 Task: Create lightening app for healthcare management system.
Action: Mouse moved to (725, 59)
Screenshot: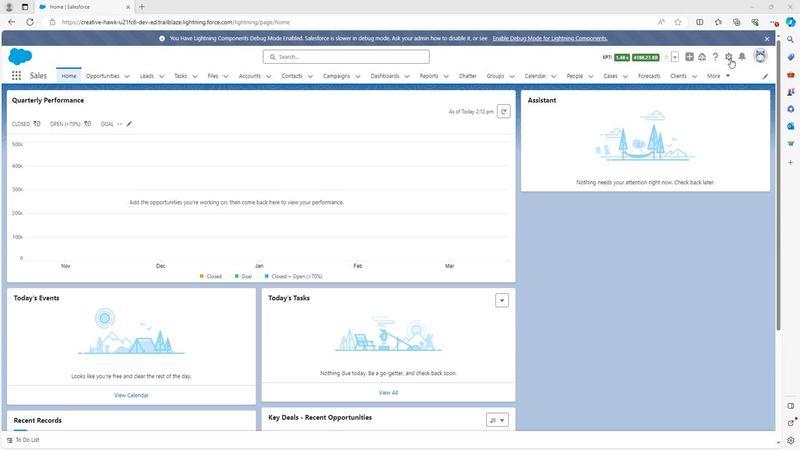 
Action: Mouse pressed left at (725, 59)
Screenshot: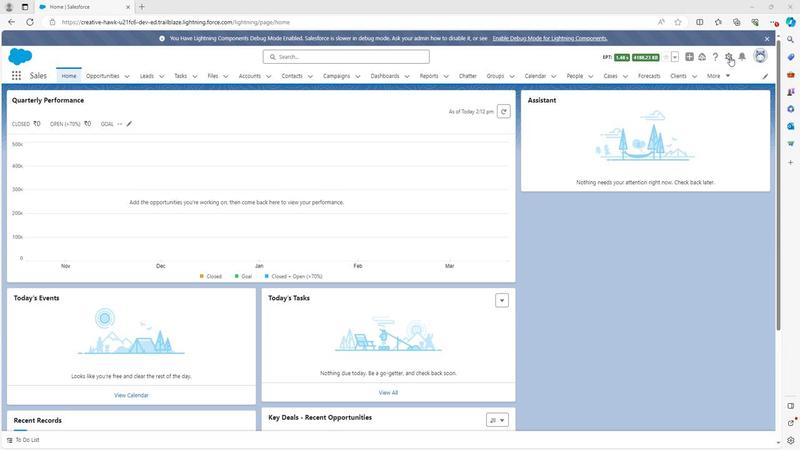 
Action: Mouse moved to (704, 81)
Screenshot: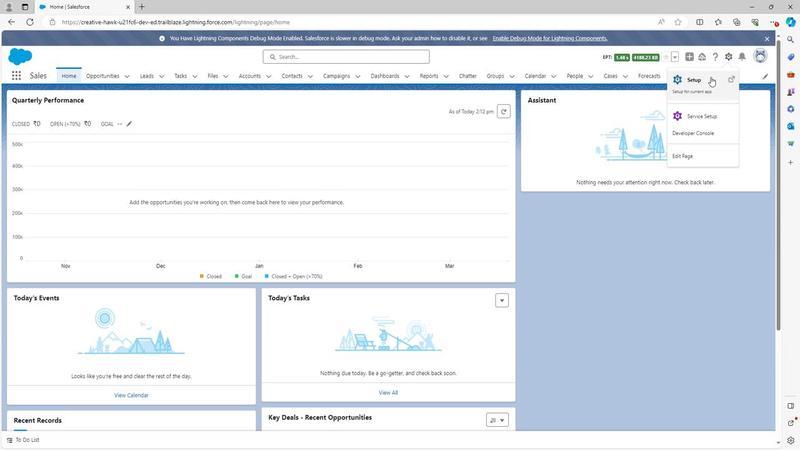 
Action: Mouse pressed left at (704, 81)
Screenshot: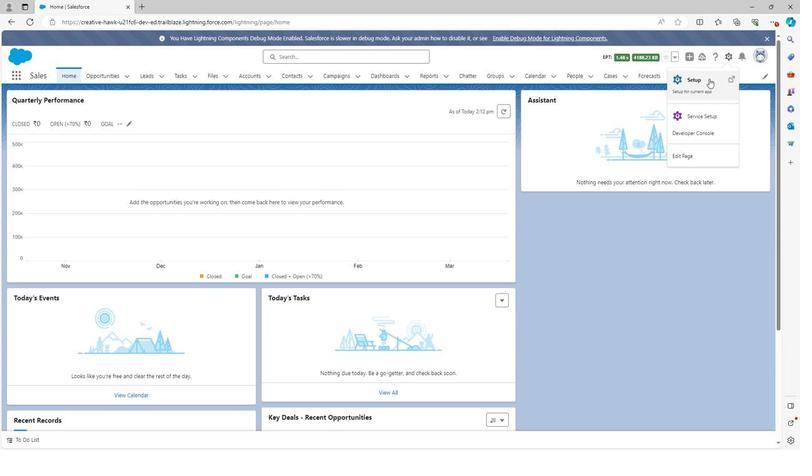 
Action: Mouse moved to (58, 105)
Screenshot: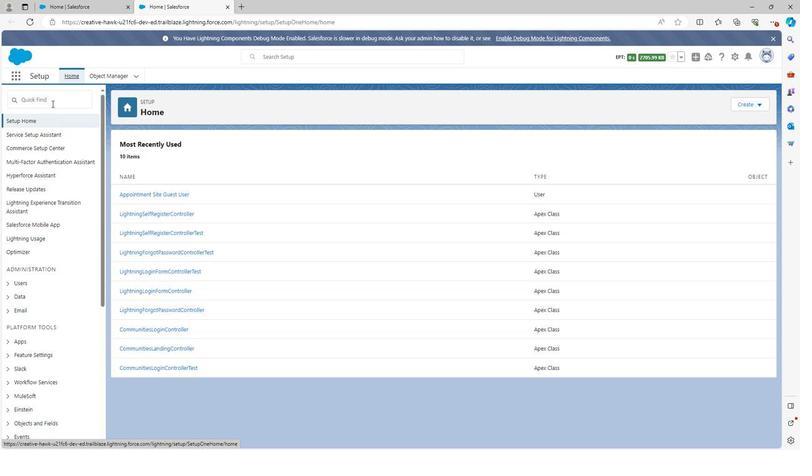 
Action: Mouse pressed left at (58, 105)
Screenshot: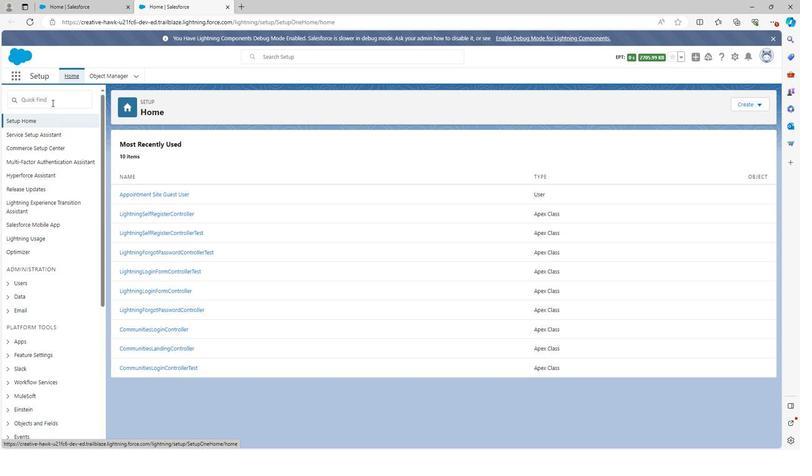 
Action: Key pressed app
Screenshot: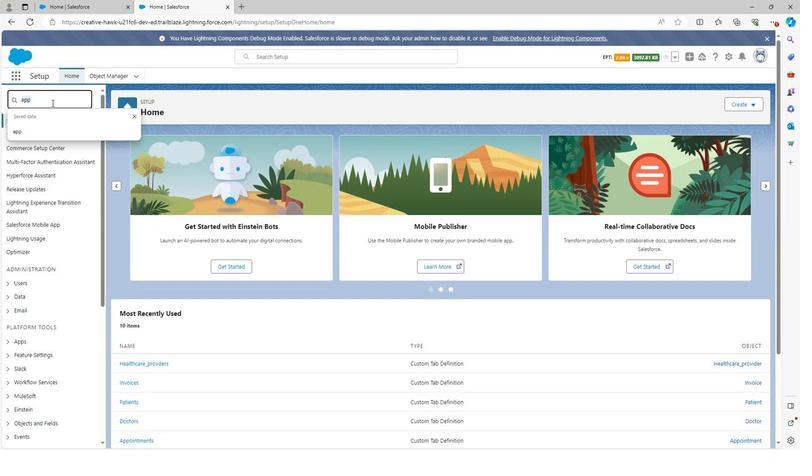 
Action: Mouse moved to (47, 181)
Screenshot: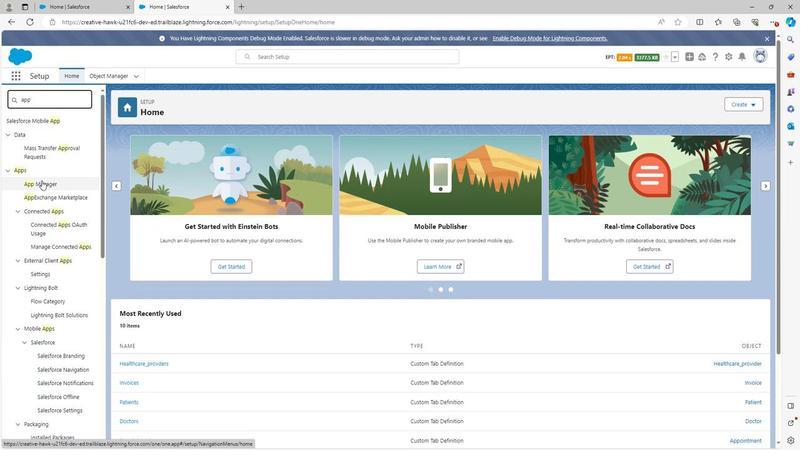 
Action: Mouse pressed left at (47, 181)
Screenshot: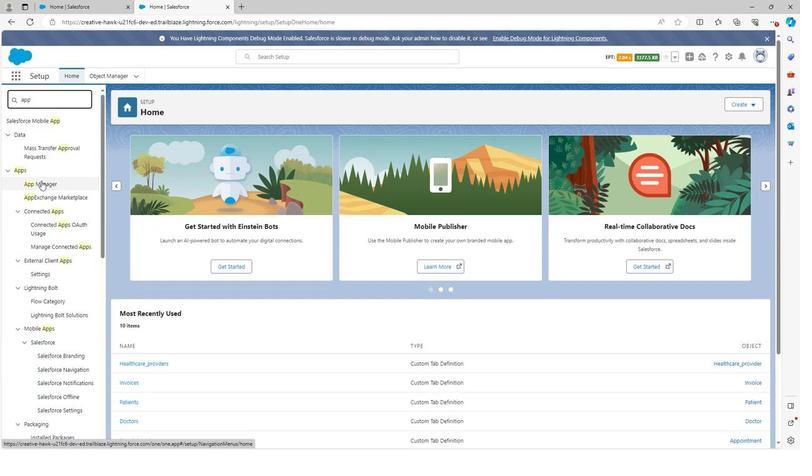 
Action: Mouse moved to (648, 103)
Screenshot: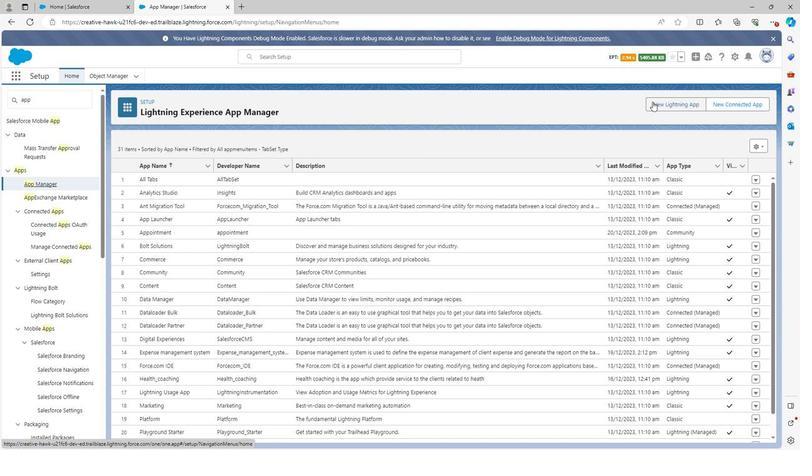 
Action: Mouse pressed left at (648, 103)
Screenshot: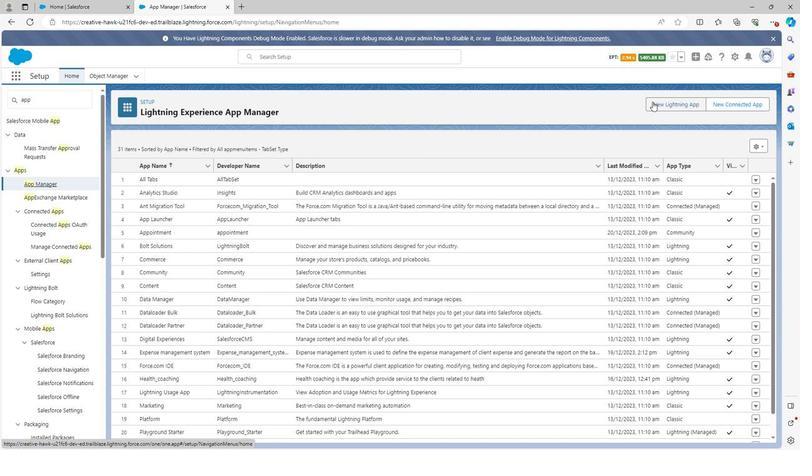 
Action: Mouse moved to (303, 190)
Screenshot: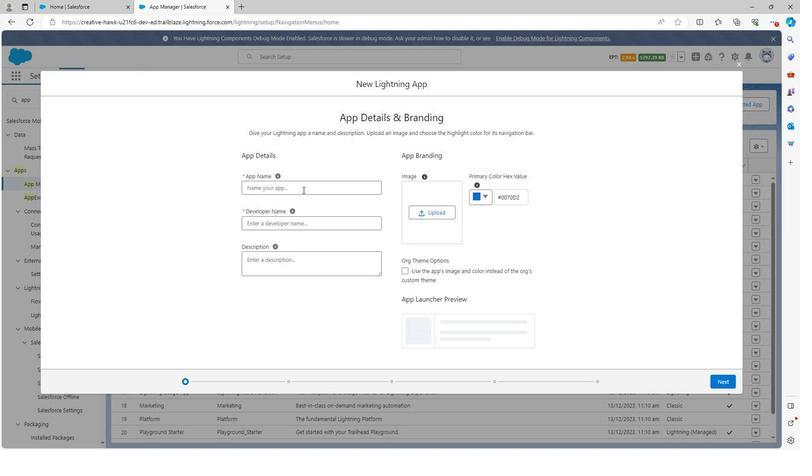
Action: Mouse pressed left at (303, 190)
Screenshot: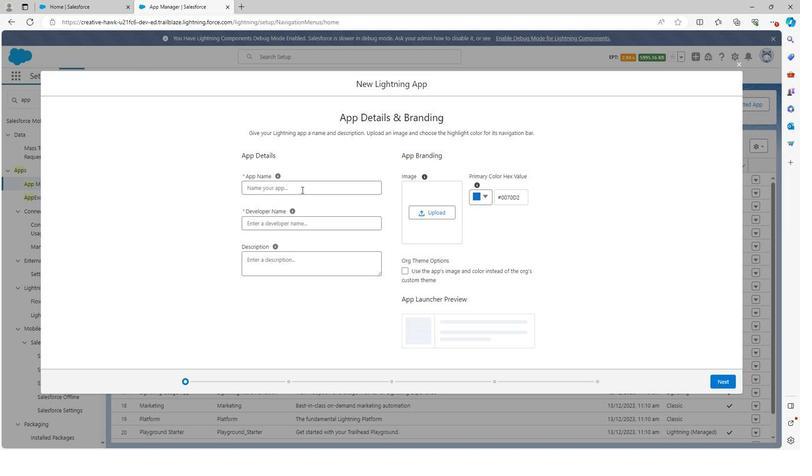 
Action: Key pressed <Key.shift>Appointment
Screenshot: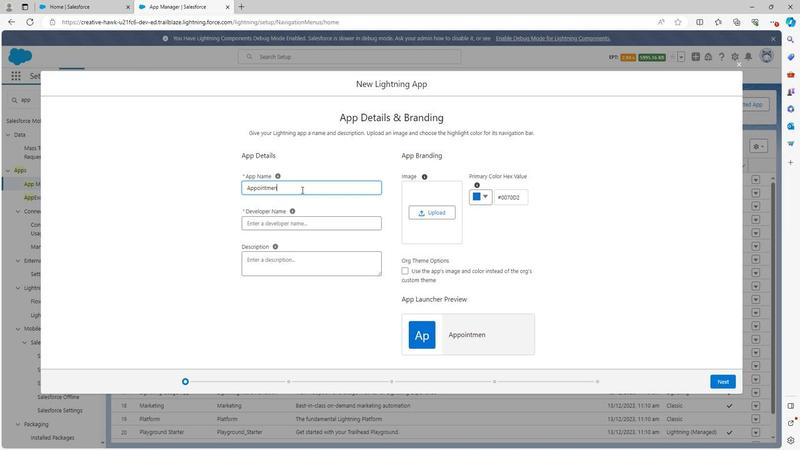 
Action: Mouse moved to (303, 203)
Screenshot: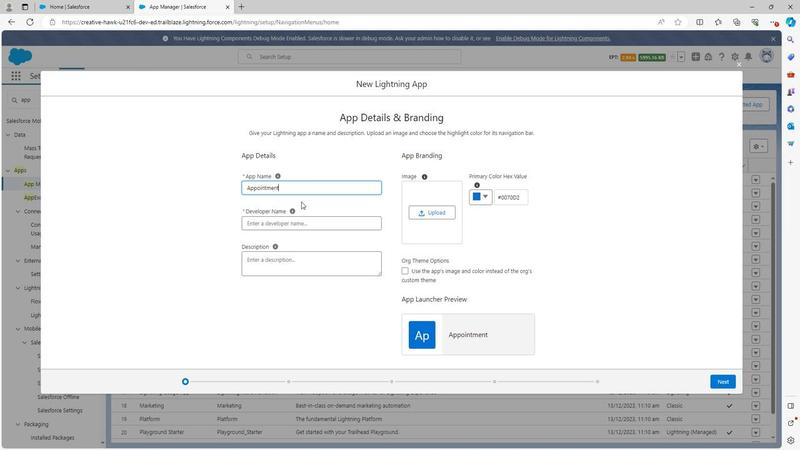 
Action: Mouse pressed left at (303, 203)
Screenshot: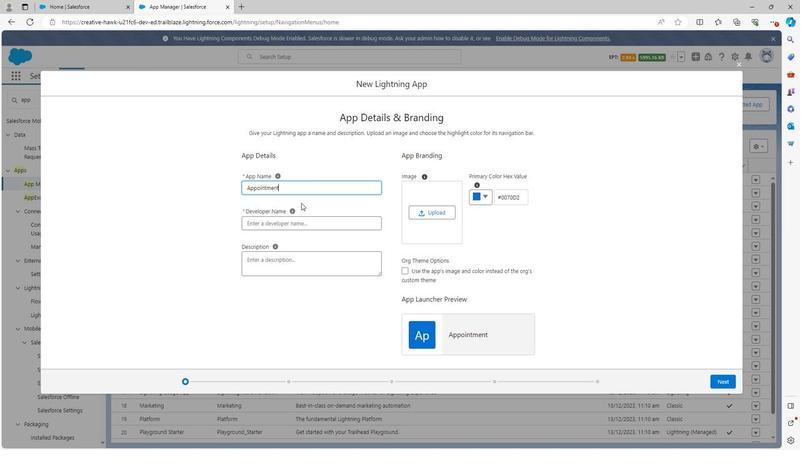 
Action: Mouse moved to (279, 258)
Screenshot: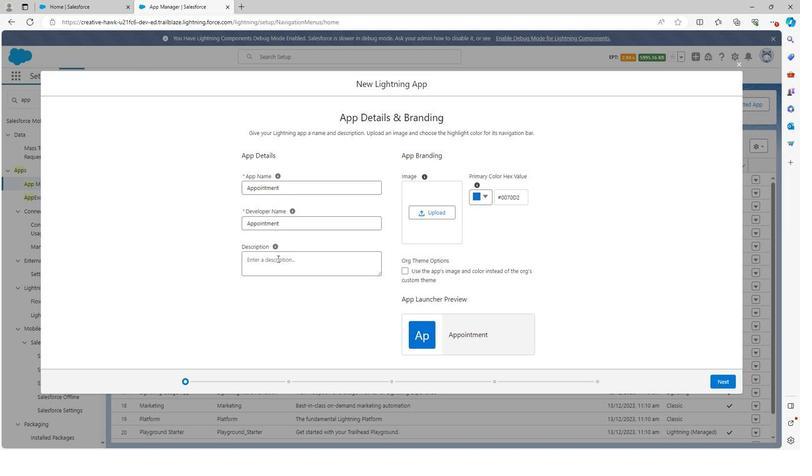 
Action: Mouse pressed left at (279, 258)
Screenshot: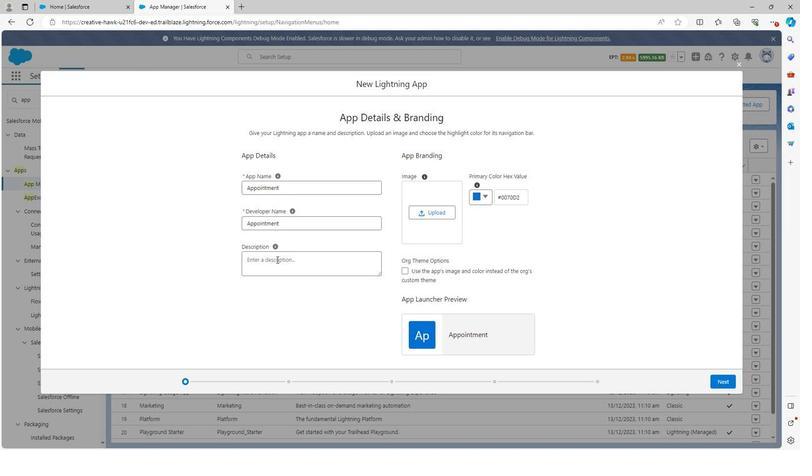 
Action: Key pressed <Key.shift>Appointment<Key.space>tab<Key.space>is<Key.space><Key.backspace><Key.backspace><Key.backspace><Key.backspace><Key.backspace><Key.backspace><Key.backspace>app<Key.space>is<Key.space>the<Key.space>app<Key.space>in<Key.space>which<Key.space>patient<Key.space>can<Key.space>sle<Key.backspace><Key.backspace>elect<Key.space>the<Key.space>doctor<Key.space>and<Key.space>book<Key.space><Key.space>the<Key.space>appointment.
Screenshot: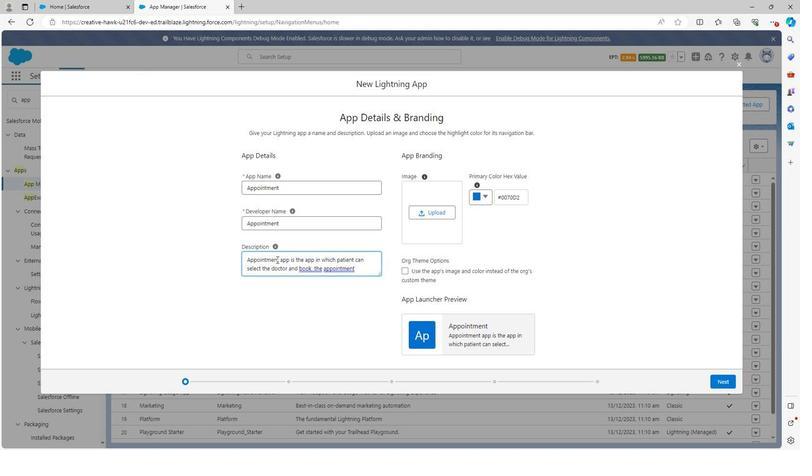 
Action: Mouse moved to (405, 268)
Screenshot: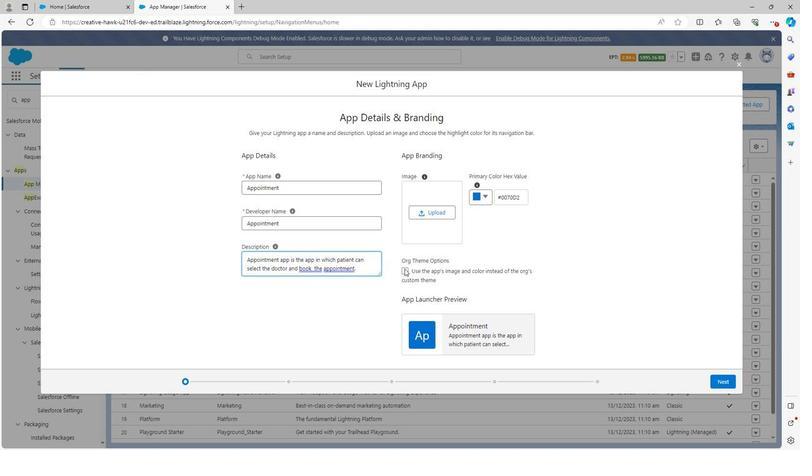 
Action: Mouse pressed left at (405, 268)
Screenshot: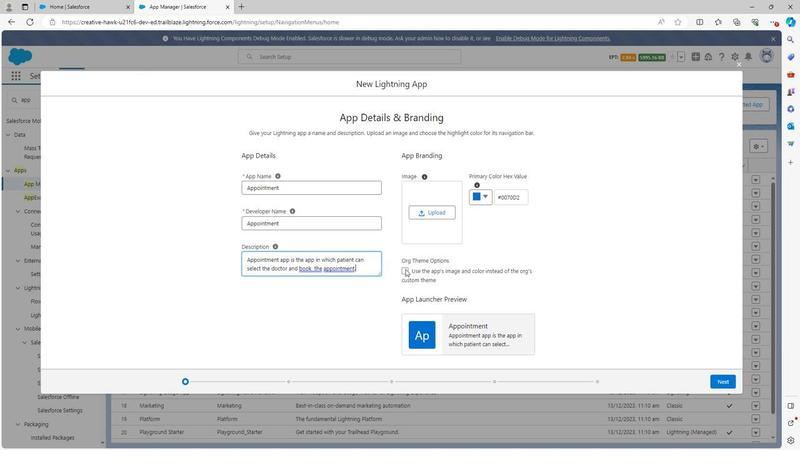 
Action: Mouse moved to (714, 377)
Screenshot: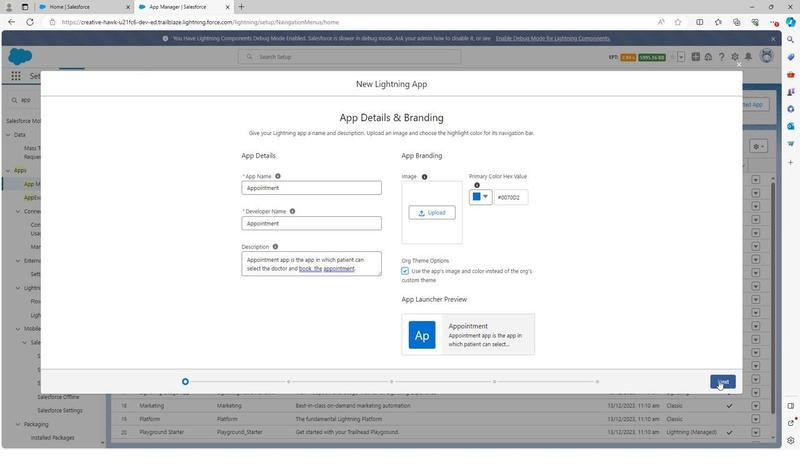 
Action: Mouse pressed left at (714, 377)
Screenshot: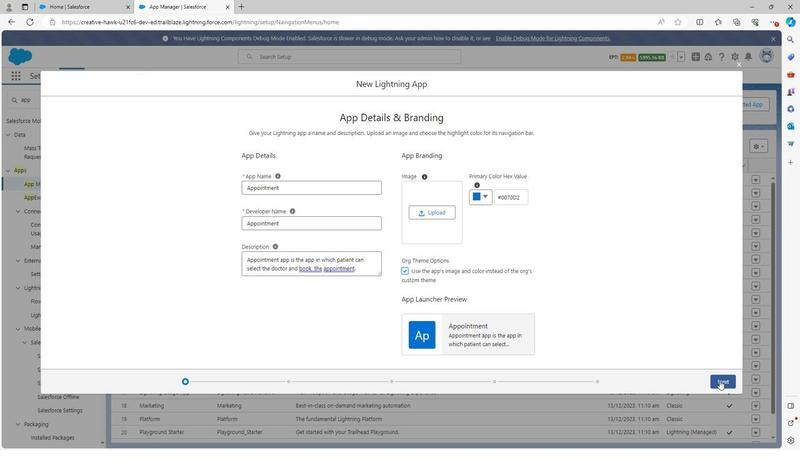 
Action: Mouse moved to (712, 374)
Screenshot: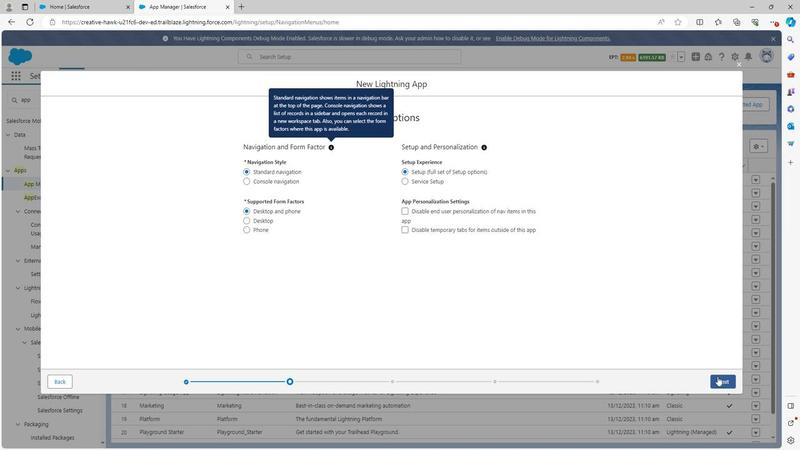 
Action: Mouse pressed left at (712, 374)
Screenshot: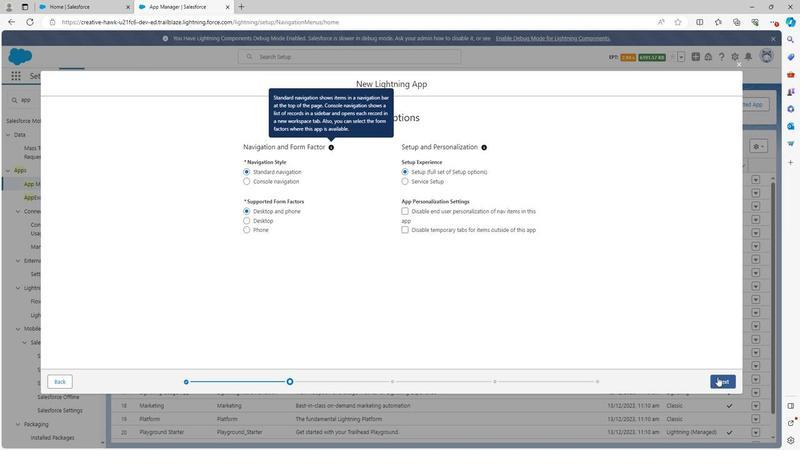 
Action: Mouse moved to (712, 376)
Screenshot: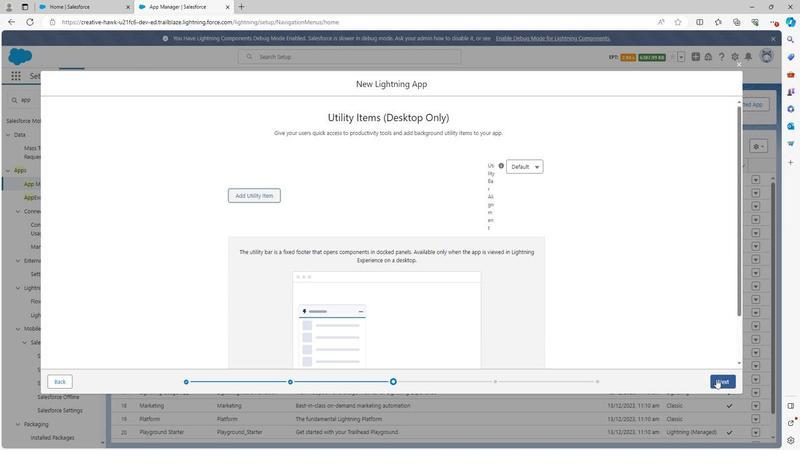 
Action: Mouse pressed left at (712, 376)
Screenshot: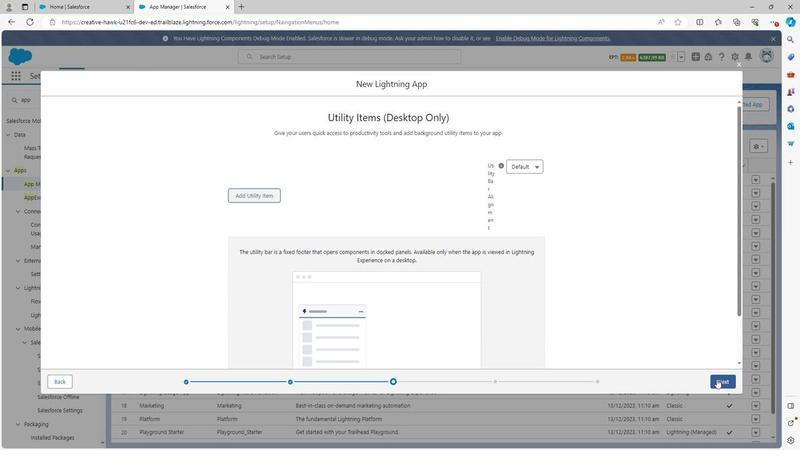 
Action: Mouse pressed left at (712, 376)
Screenshot: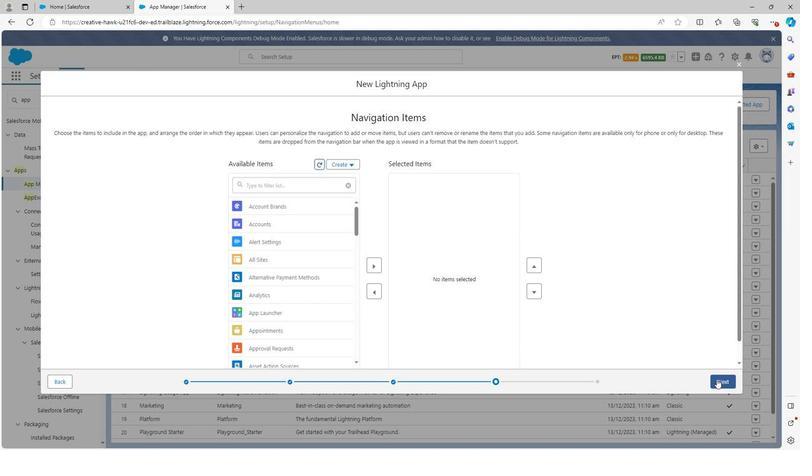 
Action: Mouse moved to (311, 254)
Screenshot: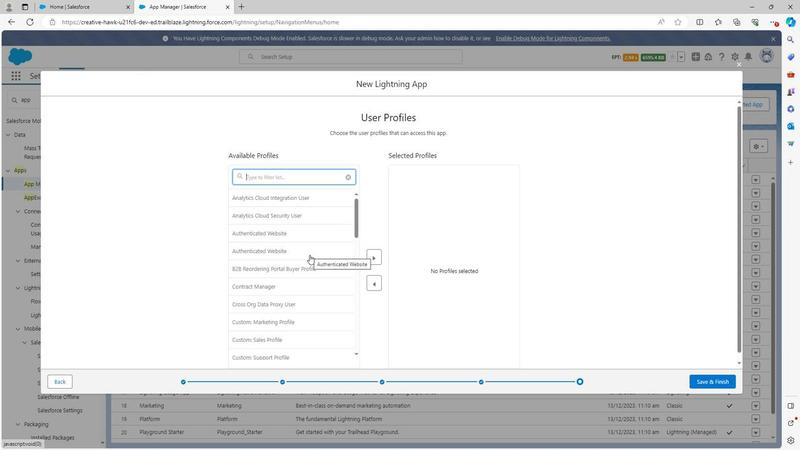 
Action: Mouse scrolled (311, 253) with delta (0, 0)
Screenshot: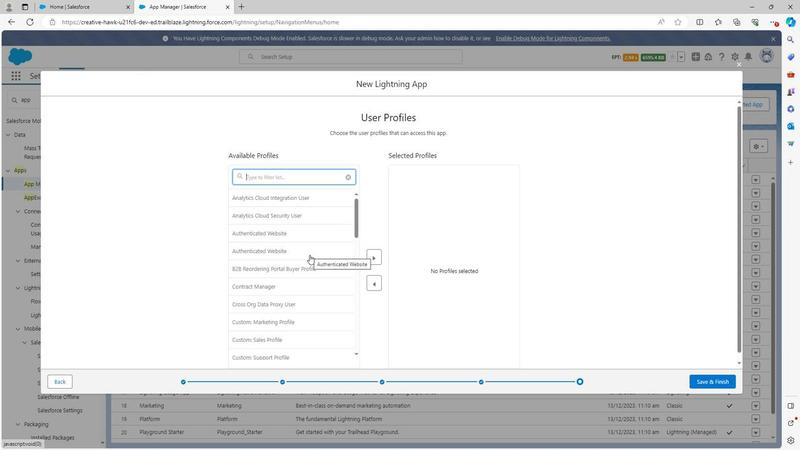 
Action: Mouse moved to (311, 257)
Screenshot: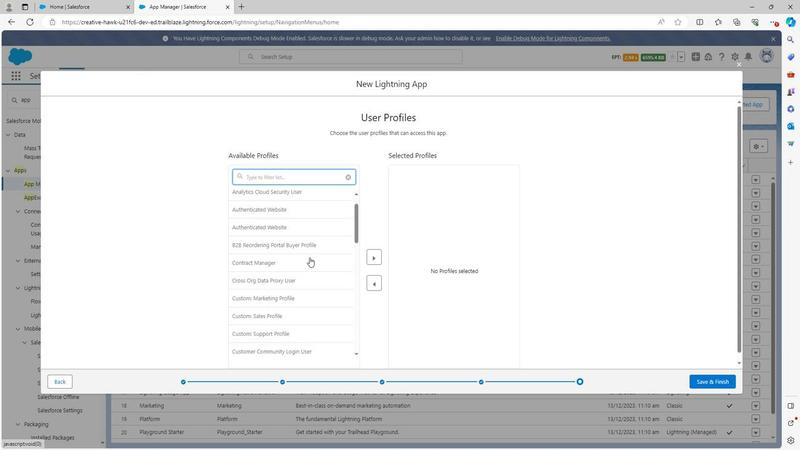 
Action: Mouse scrolled (311, 256) with delta (0, 0)
Screenshot: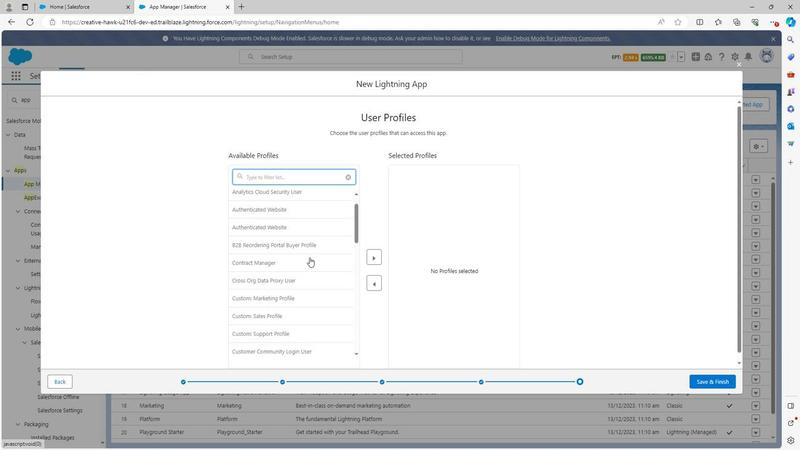 
Action: Mouse scrolled (311, 256) with delta (0, 0)
Screenshot: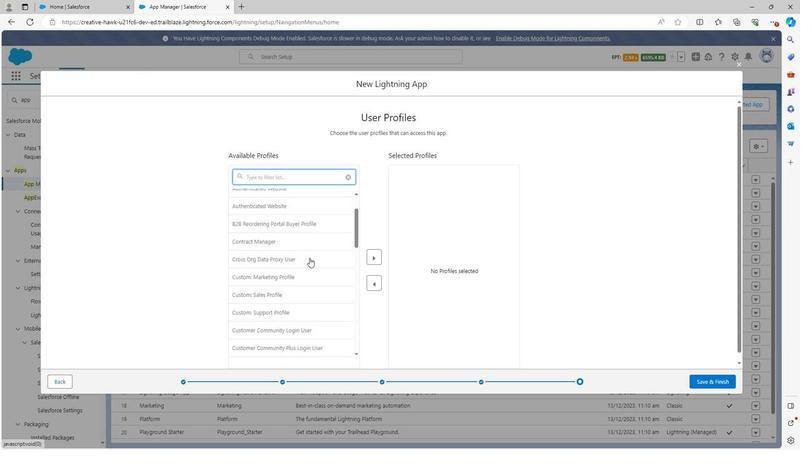
Action: Mouse moved to (311, 257)
Screenshot: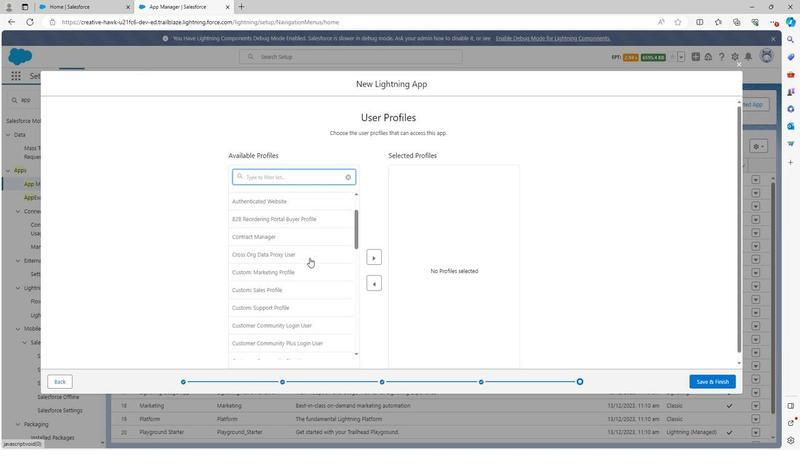 
Action: Mouse scrolled (311, 256) with delta (0, 0)
Screenshot: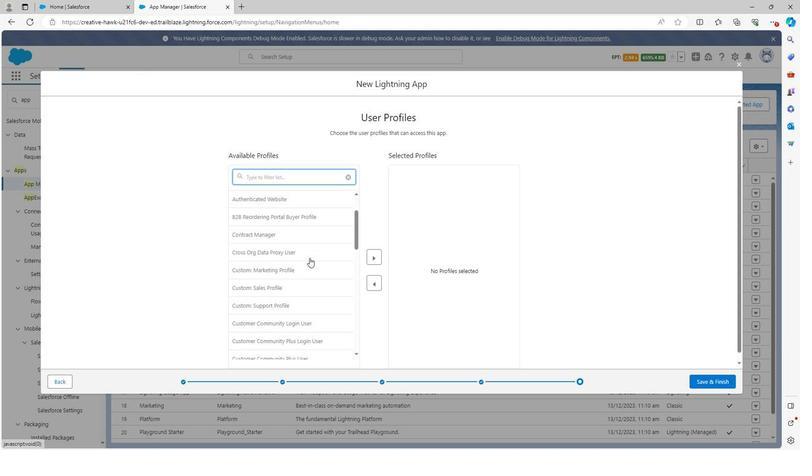 
Action: Mouse scrolled (311, 256) with delta (0, 0)
Screenshot: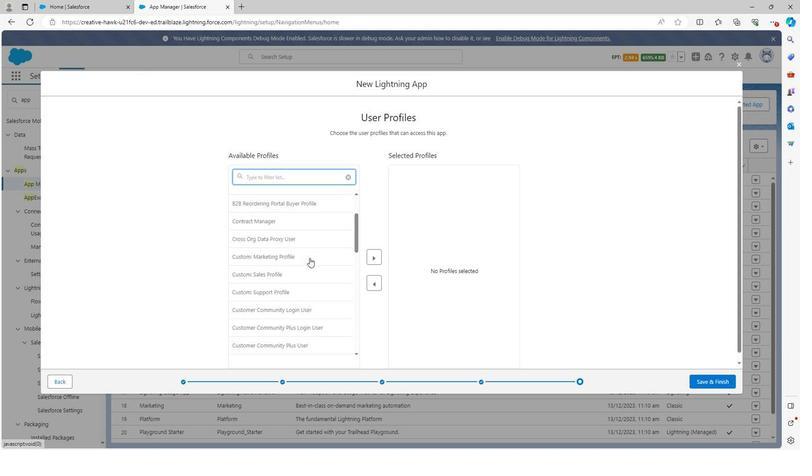 
Action: Mouse scrolled (311, 256) with delta (0, 0)
Screenshot: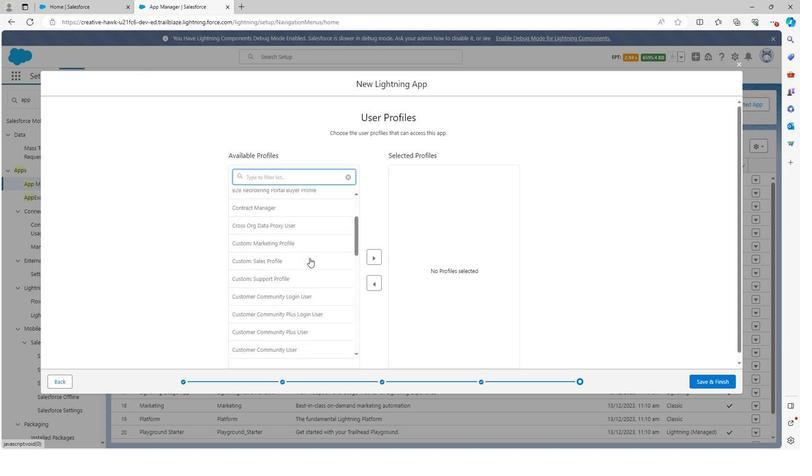 
Action: Mouse moved to (311, 257)
Screenshot: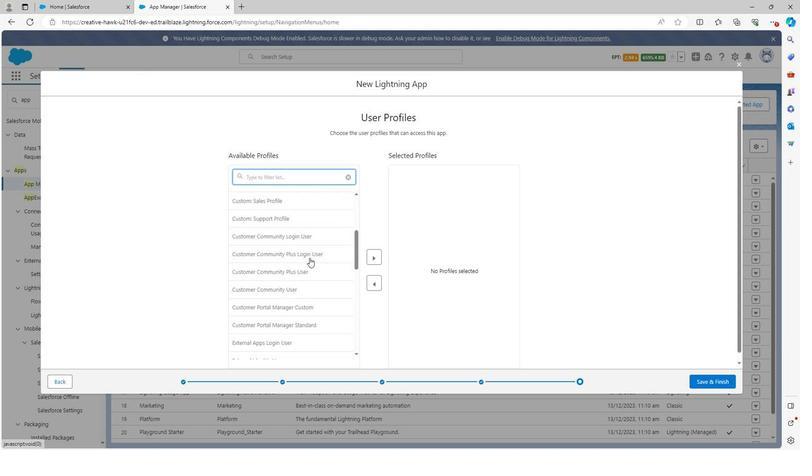 
Action: Mouse scrolled (311, 258) with delta (0, 0)
Screenshot: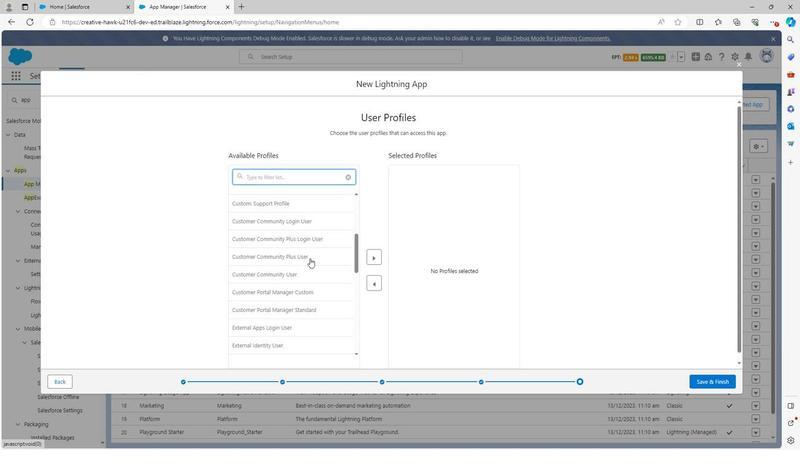 
Action: Mouse moved to (268, 275)
Screenshot: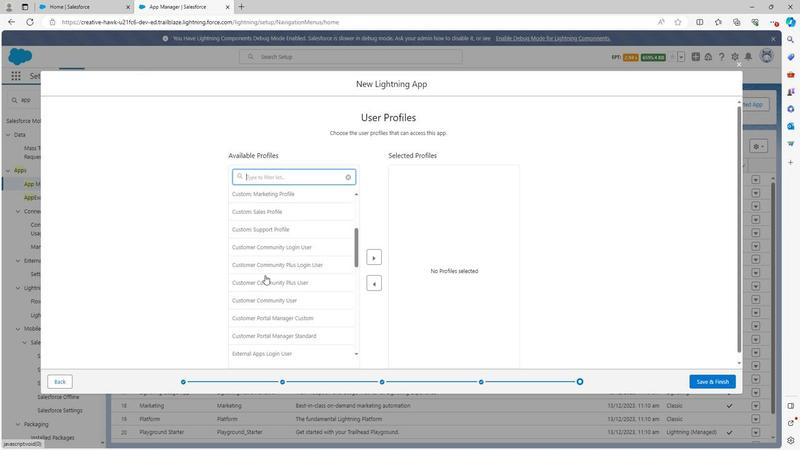 
Action: Mouse scrolled (268, 275) with delta (0, 0)
Screenshot: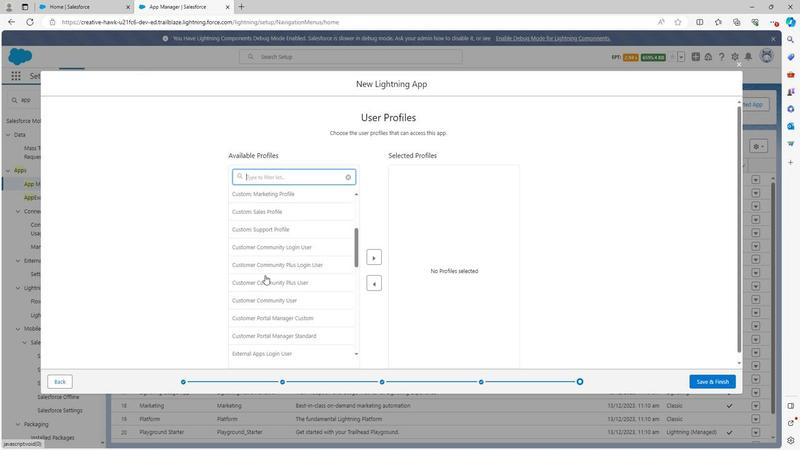 
Action: Mouse moved to (268, 276)
Screenshot: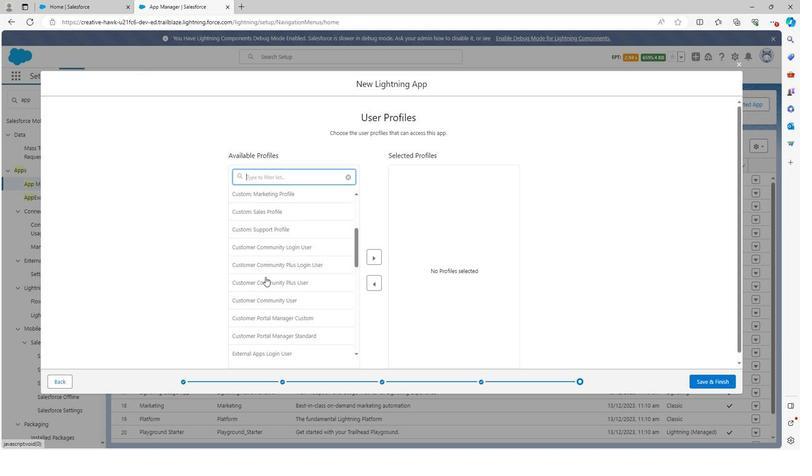 
Action: Mouse scrolled (268, 276) with delta (0, 0)
Screenshot: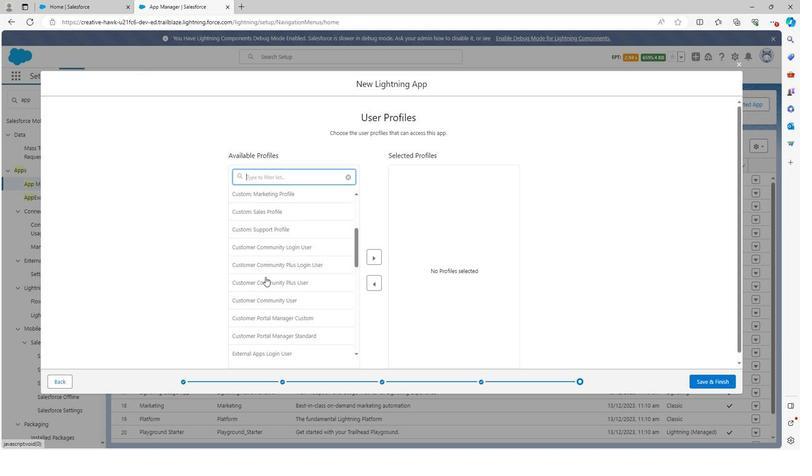 
Action: Mouse scrolled (268, 276) with delta (0, 0)
Screenshot: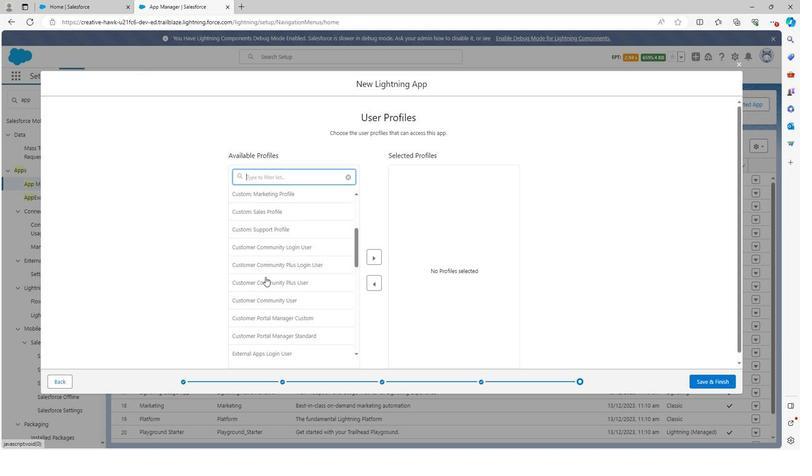 
Action: Mouse scrolled (268, 276) with delta (0, 0)
Screenshot: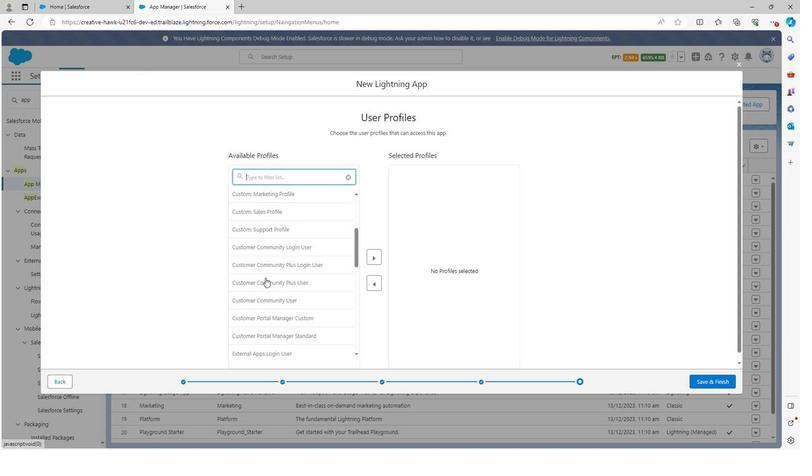 
Action: Mouse scrolled (268, 276) with delta (0, 0)
Screenshot: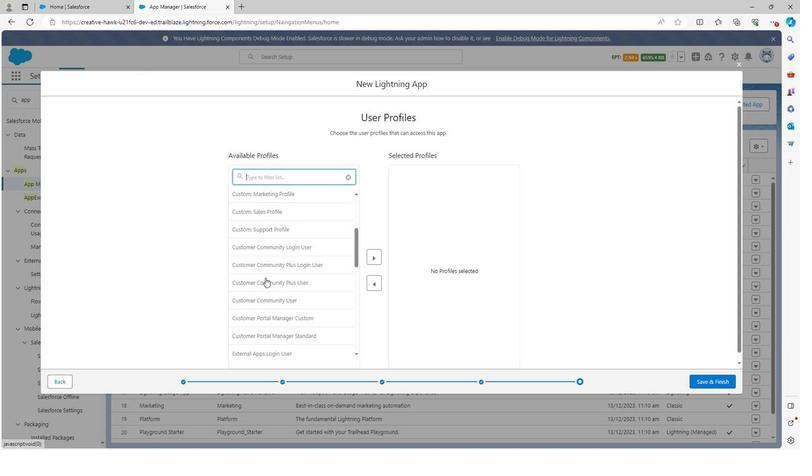 
Action: Mouse scrolled (268, 276) with delta (0, 0)
Screenshot: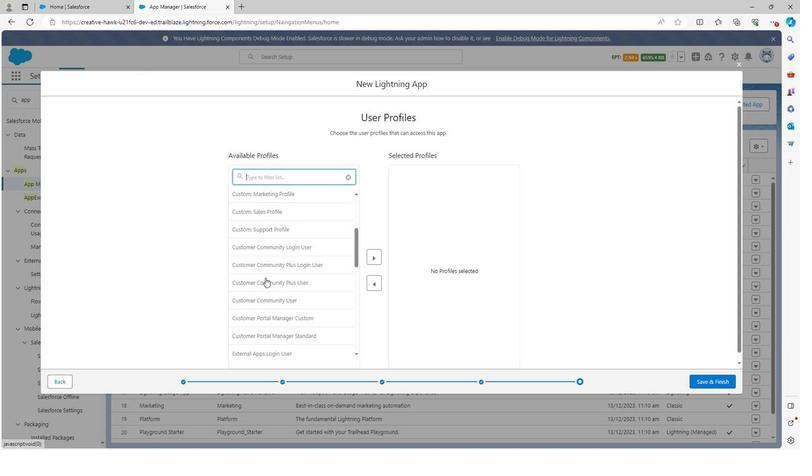 
Action: Mouse scrolled (268, 276) with delta (0, 0)
Screenshot: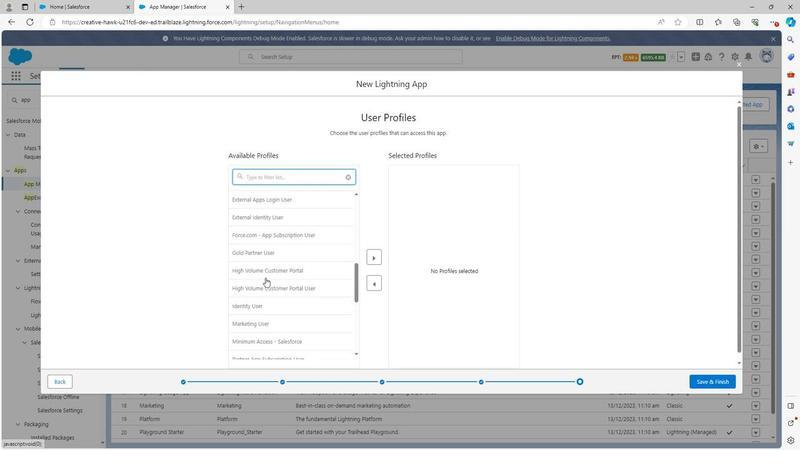 
Action: Mouse moved to (268, 276)
Screenshot: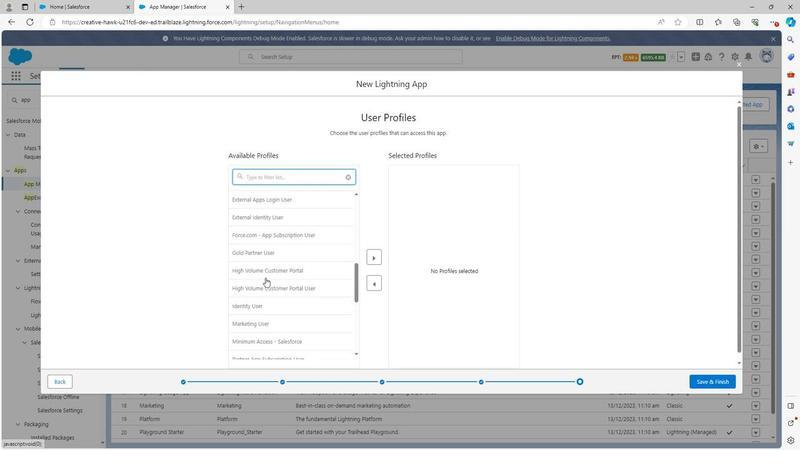 
Action: Mouse scrolled (268, 276) with delta (0, 0)
Screenshot: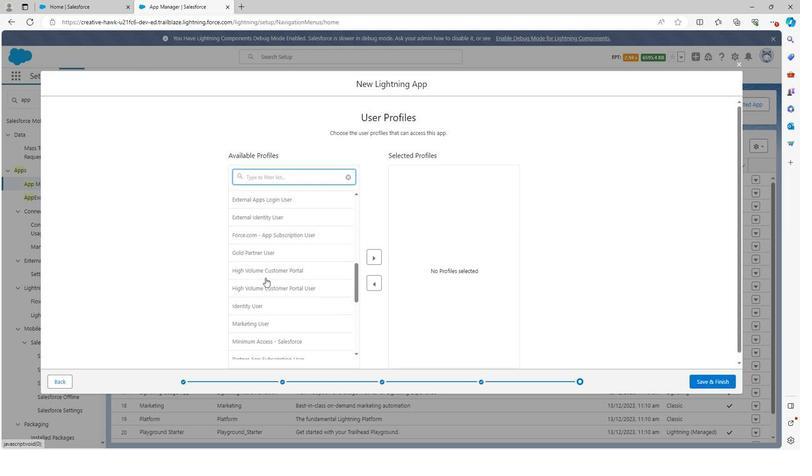 
Action: Mouse moved to (268, 277)
Screenshot: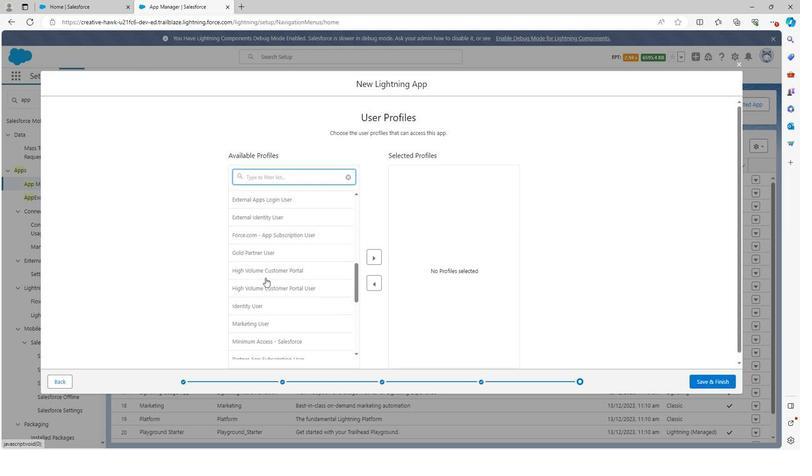 
Action: Mouse scrolled (268, 276) with delta (0, 0)
Screenshot: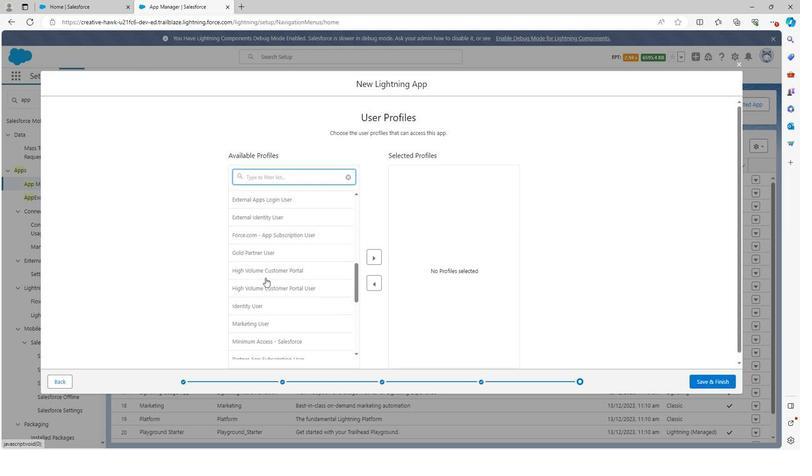 
Action: Mouse scrolled (268, 276) with delta (0, 0)
Screenshot: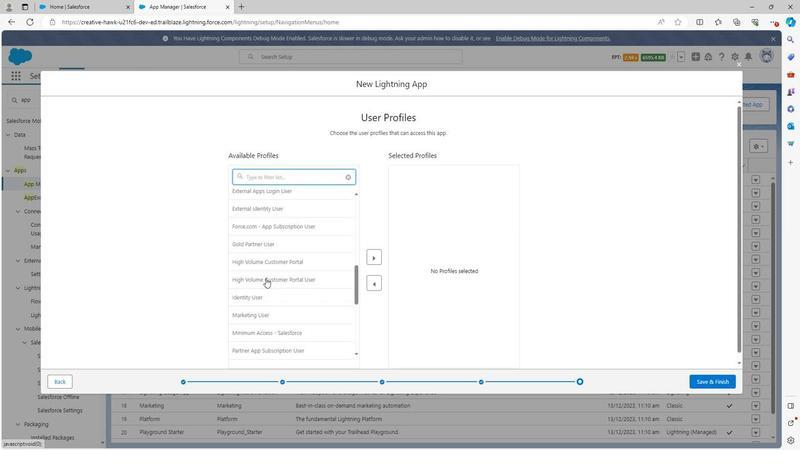 
Action: Mouse scrolled (268, 276) with delta (0, 0)
Screenshot: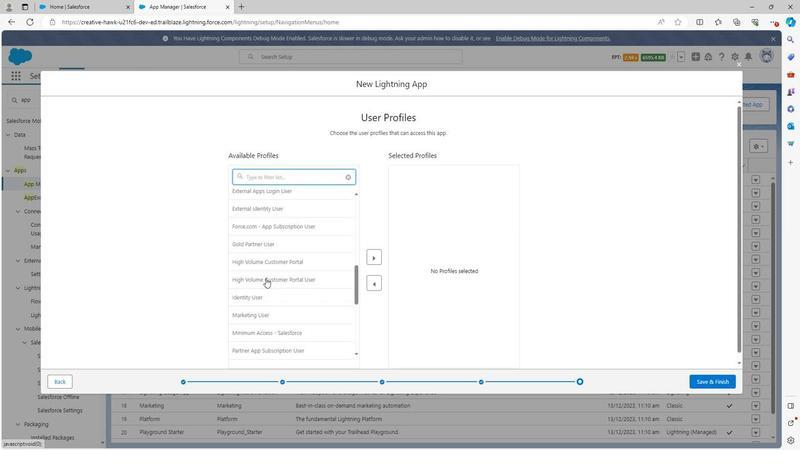 
Action: Mouse scrolled (268, 276) with delta (0, 0)
Screenshot: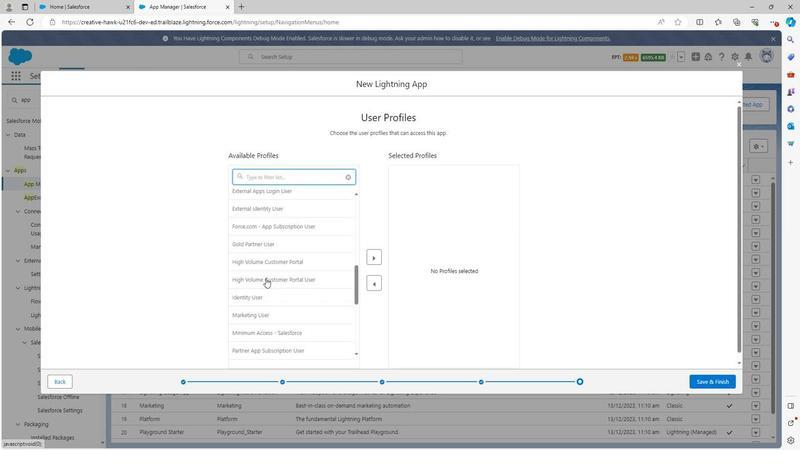 
Action: Mouse scrolled (268, 276) with delta (0, 0)
Screenshot: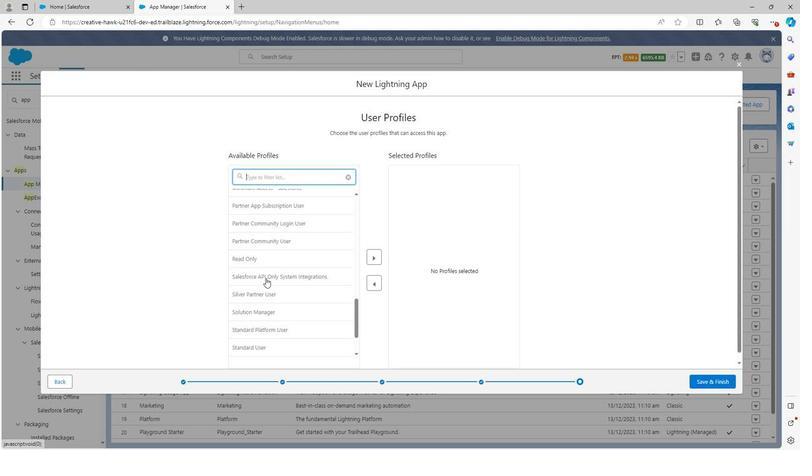 
Action: Mouse scrolled (268, 276) with delta (0, 0)
Screenshot: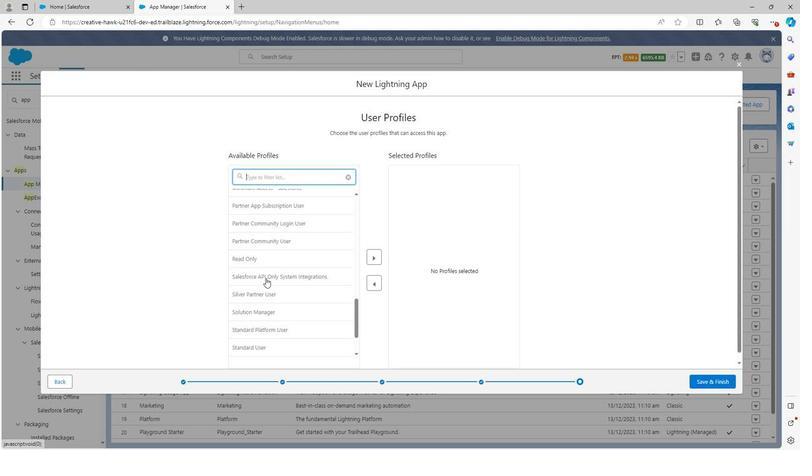 
Action: Mouse scrolled (268, 276) with delta (0, 0)
Screenshot: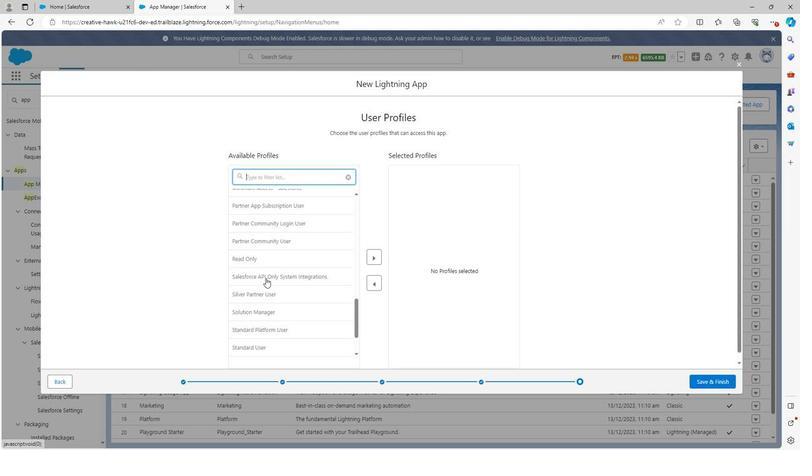 
Action: Mouse scrolled (268, 276) with delta (0, 0)
Screenshot: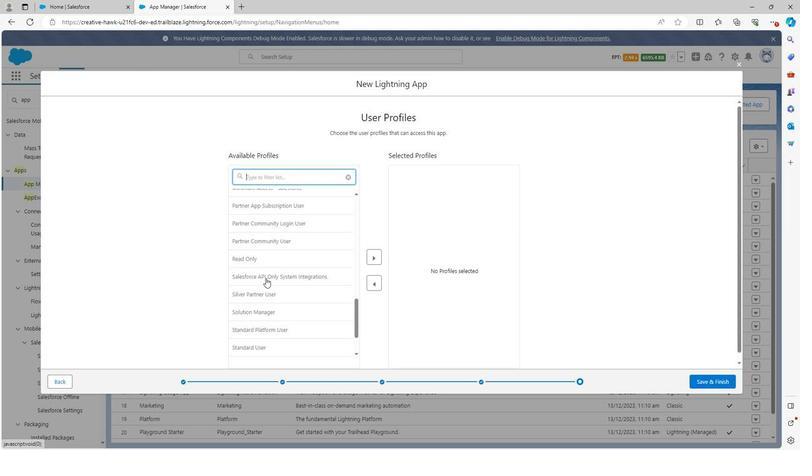 
Action: Mouse scrolled (268, 276) with delta (0, 0)
Screenshot: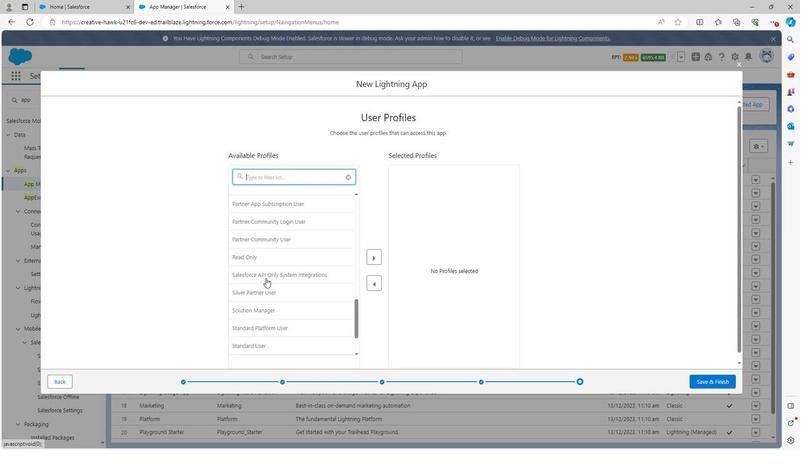 
Action: Mouse scrolled (268, 276) with delta (0, 0)
Screenshot: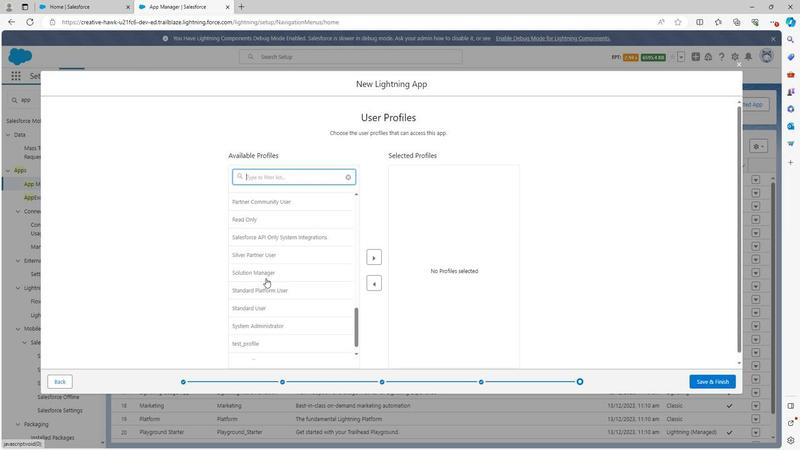 
Action: Mouse moved to (261, 333)
Screenshot: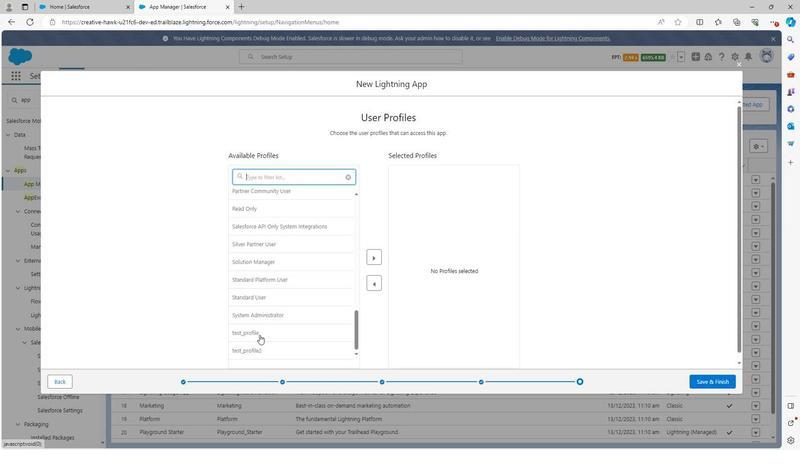 
Action: Mouse pressed left at (261, 333)
Screenshot: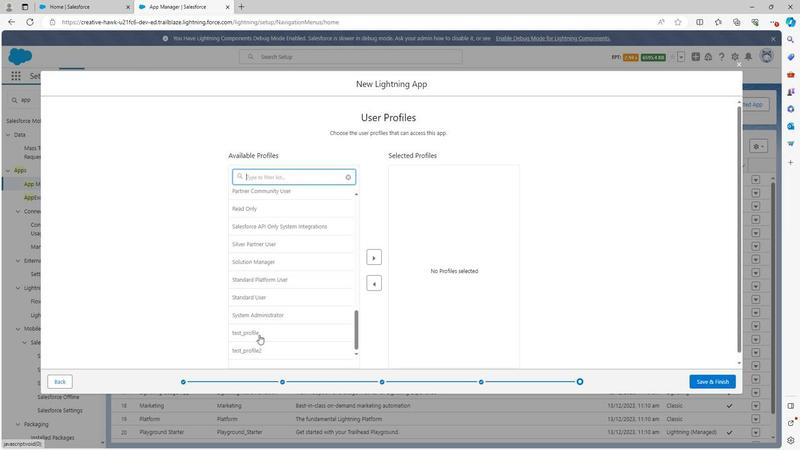 
Action: Mouse moved to (377, 256)
Screenshot: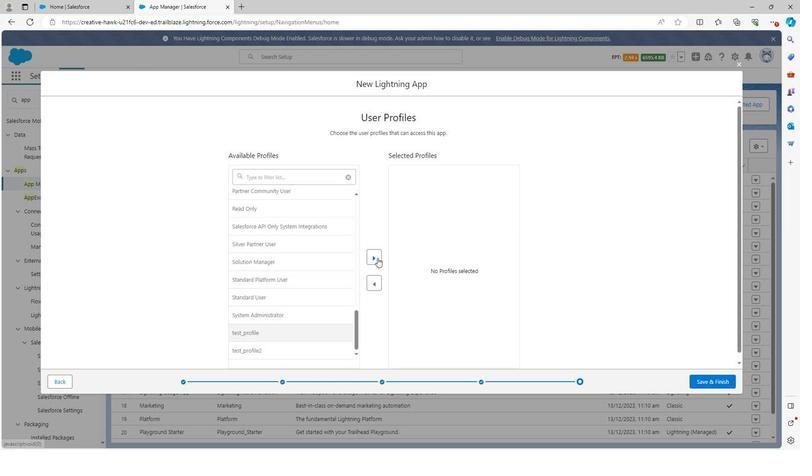 
Action: Mouse pressed left at (377, 256)
Screenshot: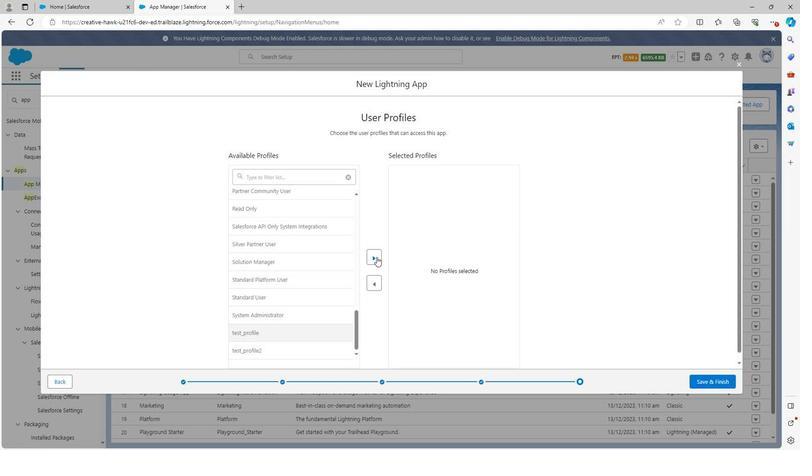
Action: Mouse moved to (271, 330)
Screenshot: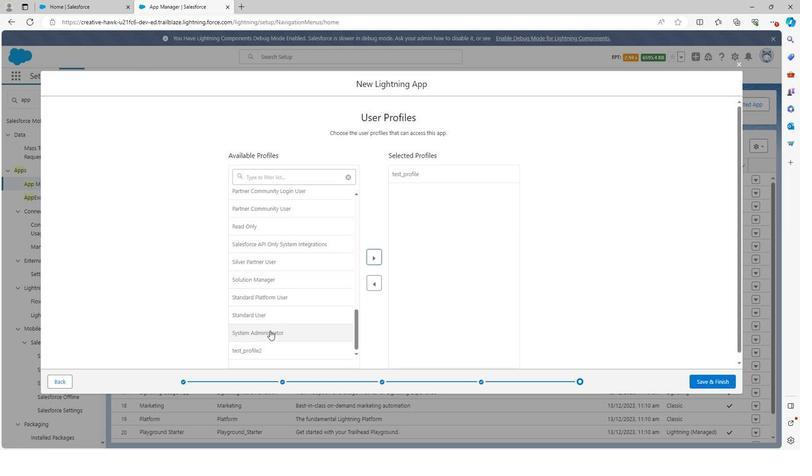 
Action: Mouse pressed left at (271, 330)
Screenshot: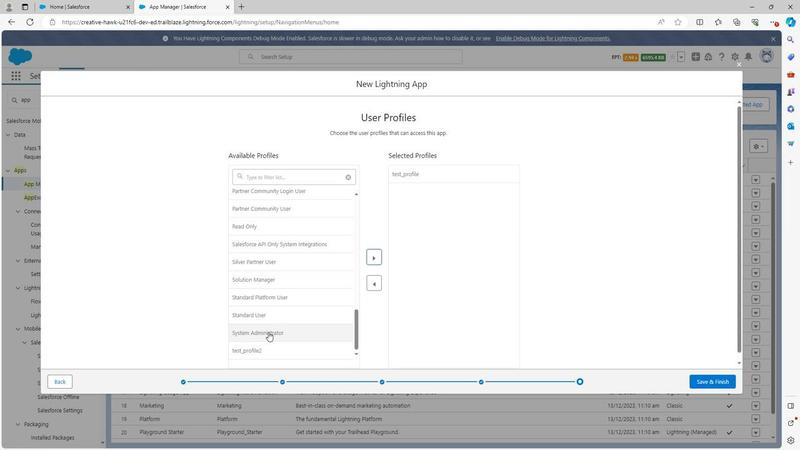 
Action: Mouse moved to (379, 250)
Screenshot: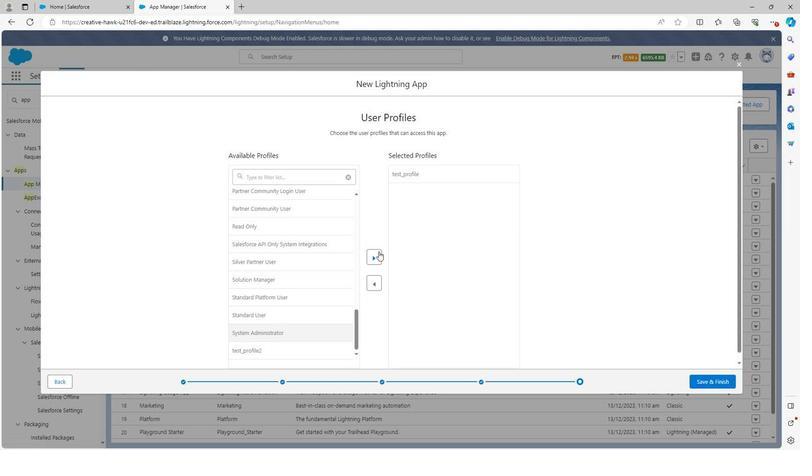 
Action: Mouse pressed left at (379, 250)
Screenshot: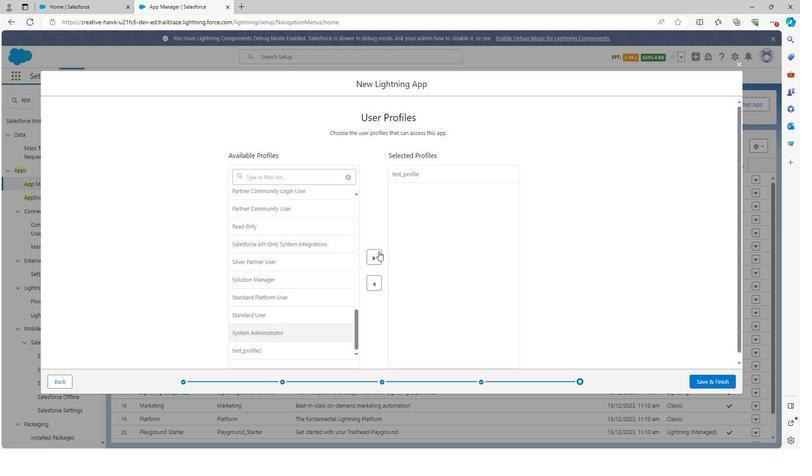 
Action: Mouse moved to (258, 349)
Screenshot: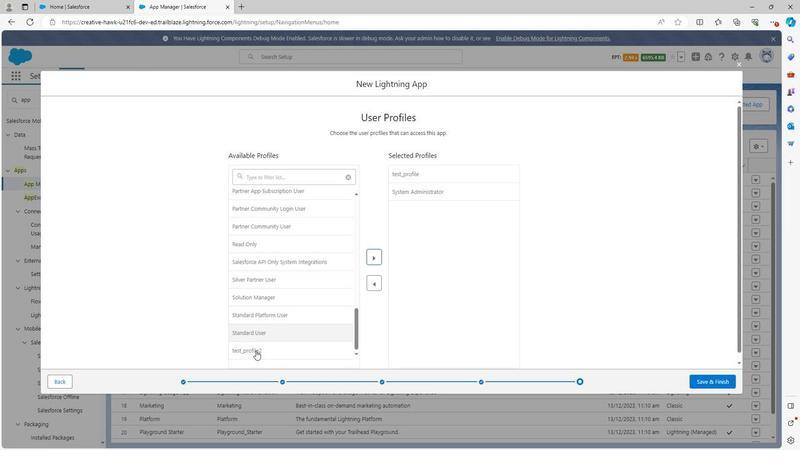 
Action: Mouse pressed left at (258, 349)
Screenshot: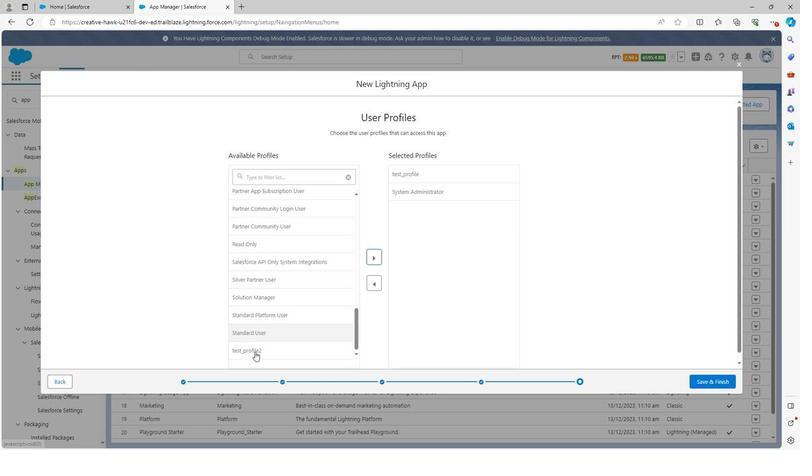 
Action: Mouse moved to (377, 258)
Screenshot: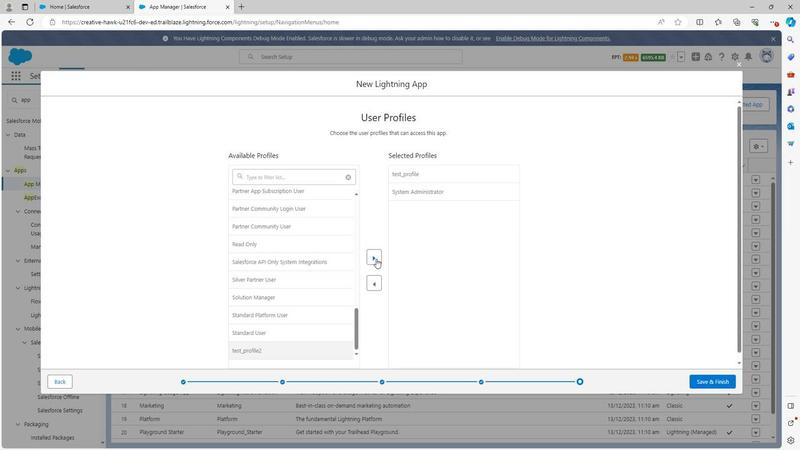 
Action: Mouse pressed left at (377, 258)
Screenshot: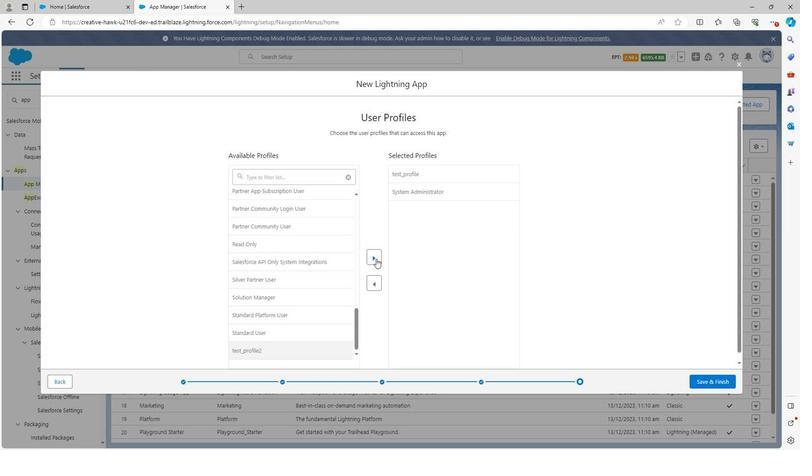 
Action: Mouse moved to (375, 263)
Screenshot: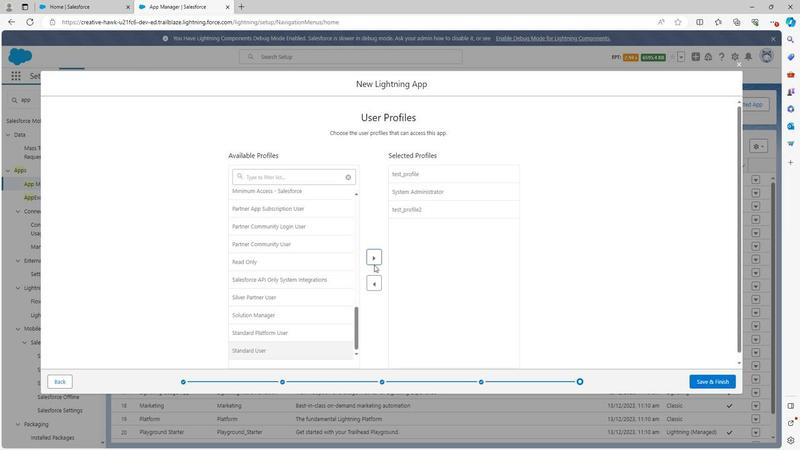
Action: Mouse pressed left at (375, 263)
Screenshot: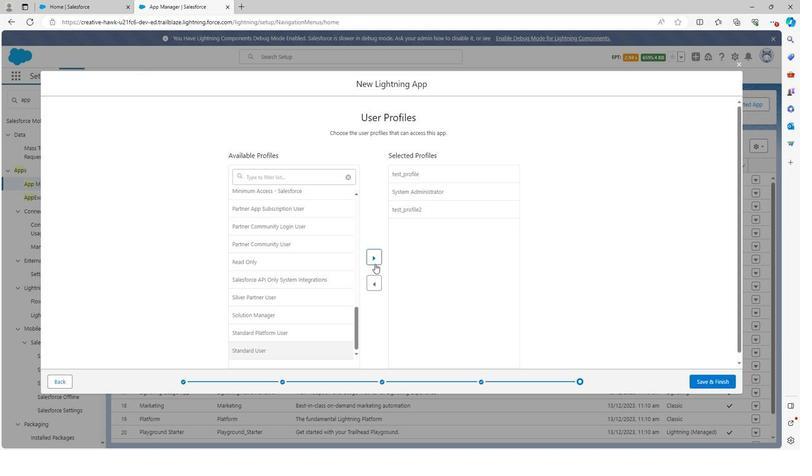 
Action: Mouse moved to (375, 260)
Screenshot: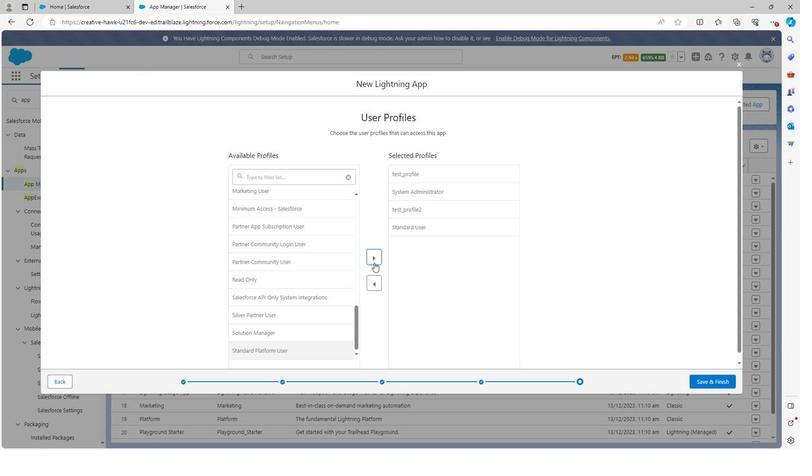 
Action: Mouse pressed left at (375, 260)
Screenshot: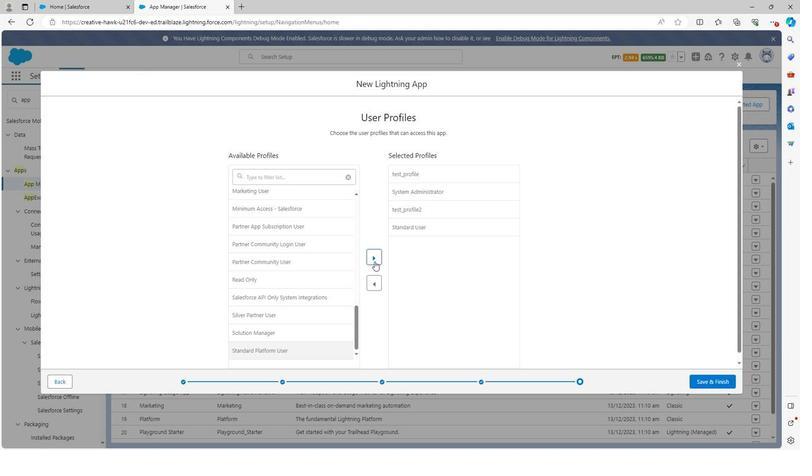 
Action: Mouse moved to (311, 279)
Screenshot: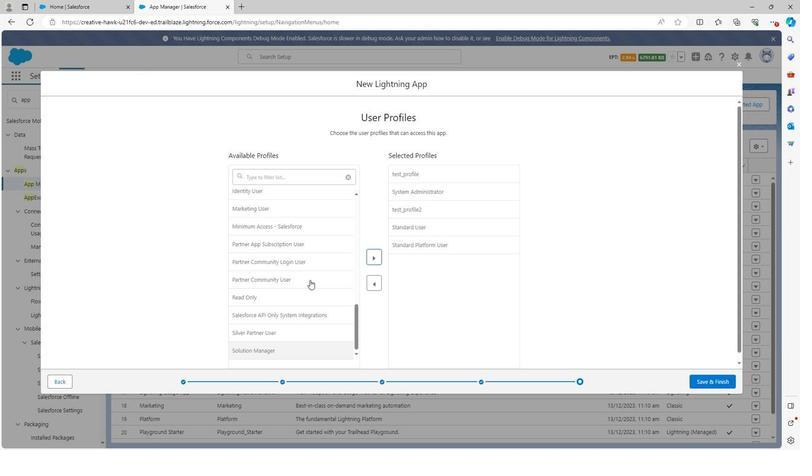 
Action: Mouse scrolled (311, 280) with delta (0, 0)
Screenshot: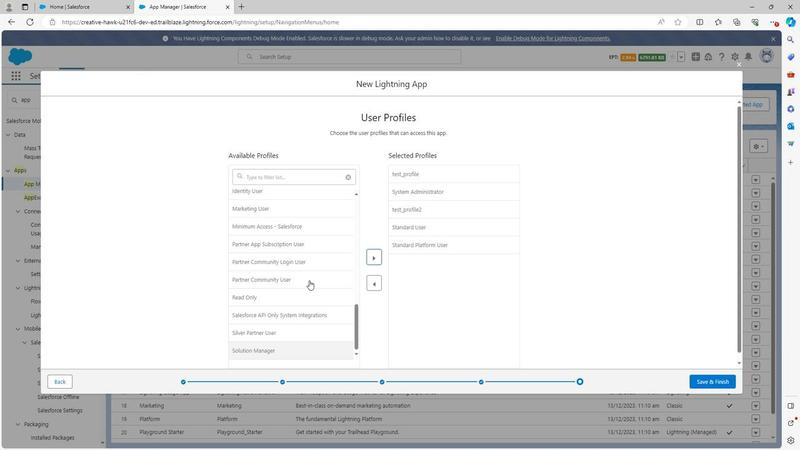 
Action: Mouse scrolled (311, 280) with delta (0, 0)
Screenshot: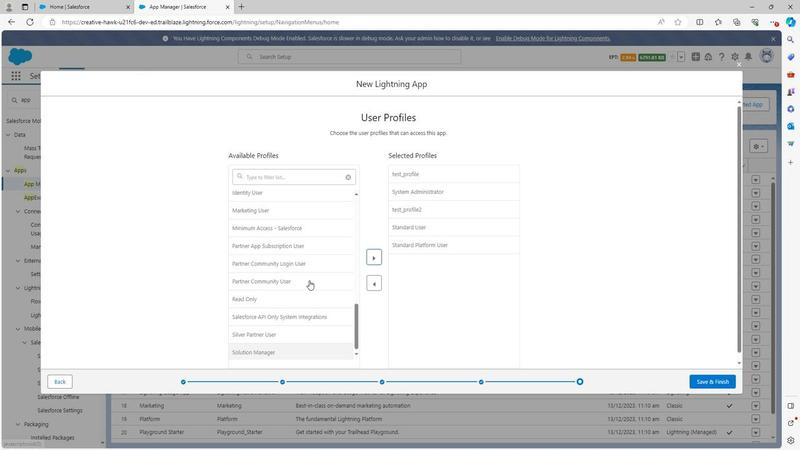 
Action: Mouse scrolled (311, 280) with delta (0, 0)
Screenshot: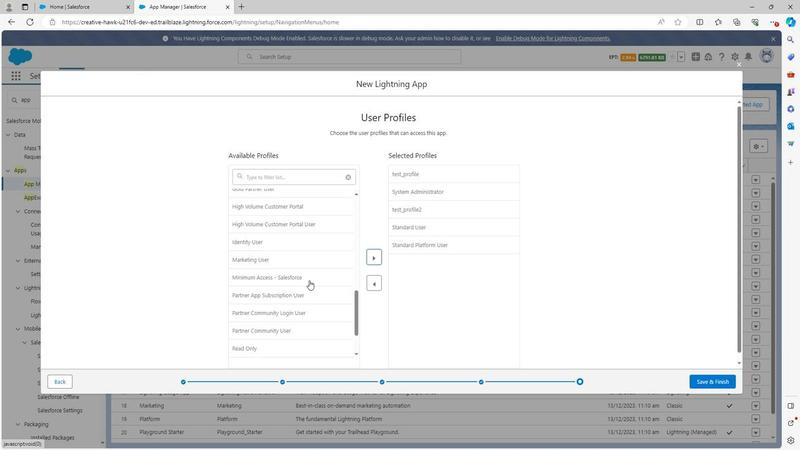 
Action: Mouse scrolled (311, 280) with delta (0, 0)
Screenshot: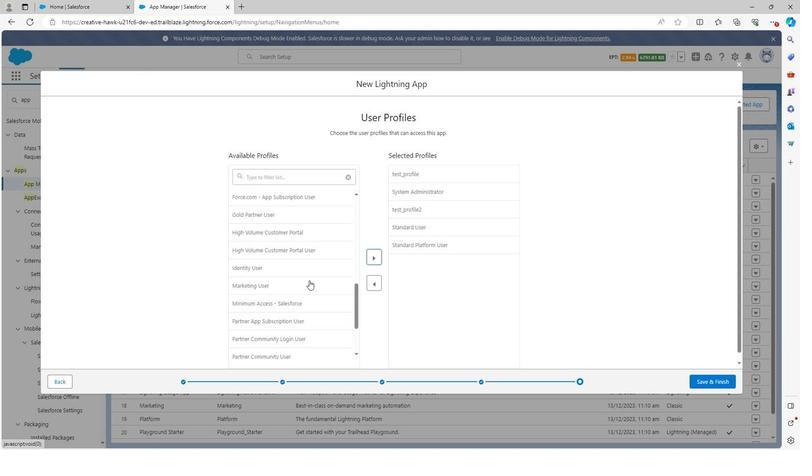 
Action: Mouse scrolled (311, 280) with delta (0, 0)
Screenshot: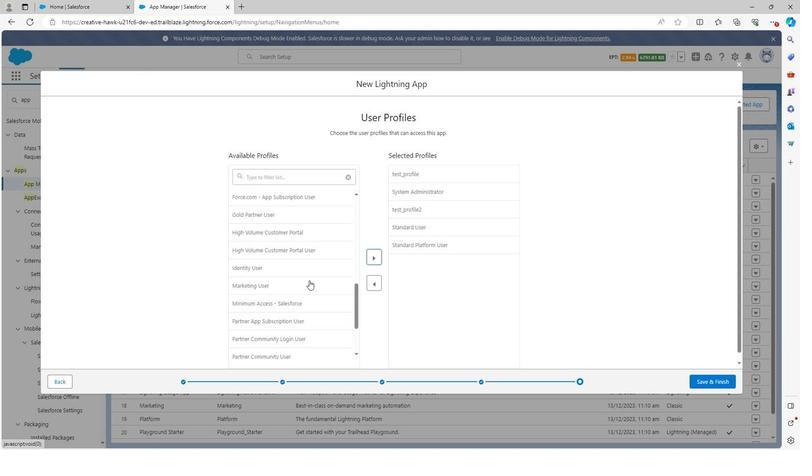 
Action: Mouse scrolled (311, 280) with delta (0, 0)
Screenshot: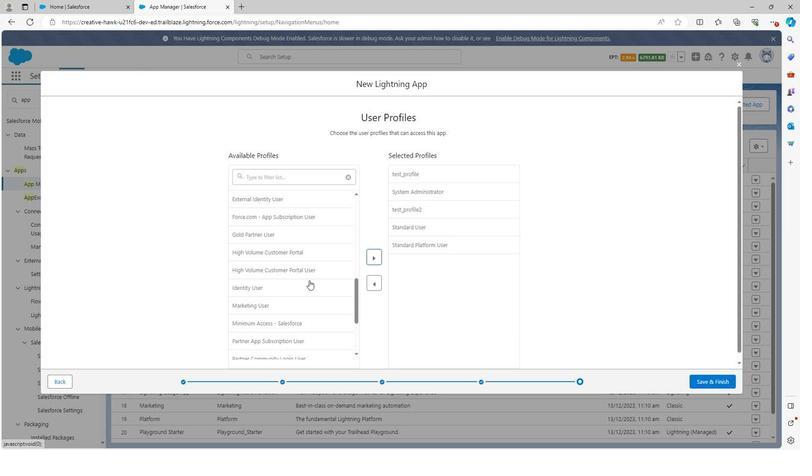 
Action: Mouse scrolled (311, 280) with delta (0, 0)
Screenshot: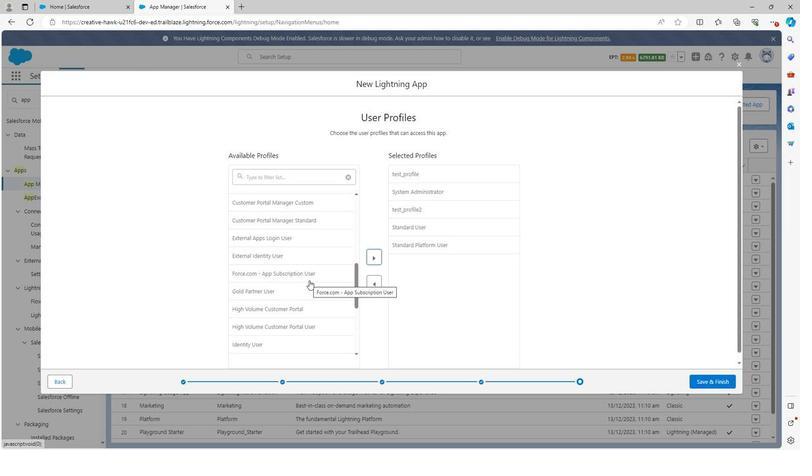 
Action: Mouse scrolled (311, 280) with delta (0, 0)
Screenshot: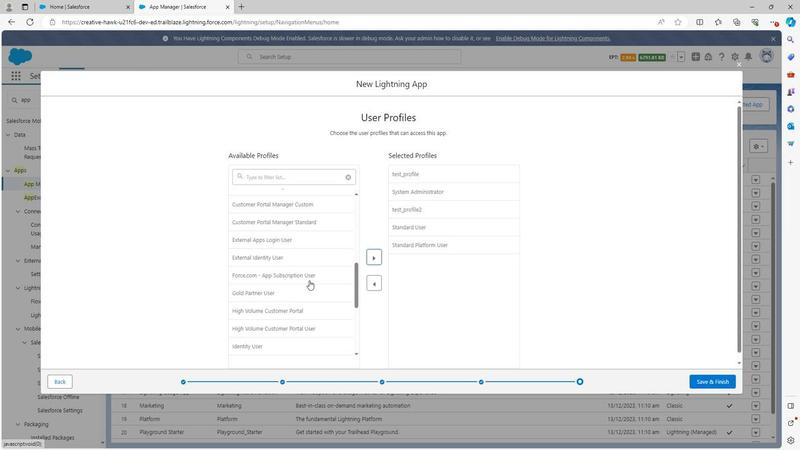 
Action: Mouse moved to (316, 235)
Screenshot: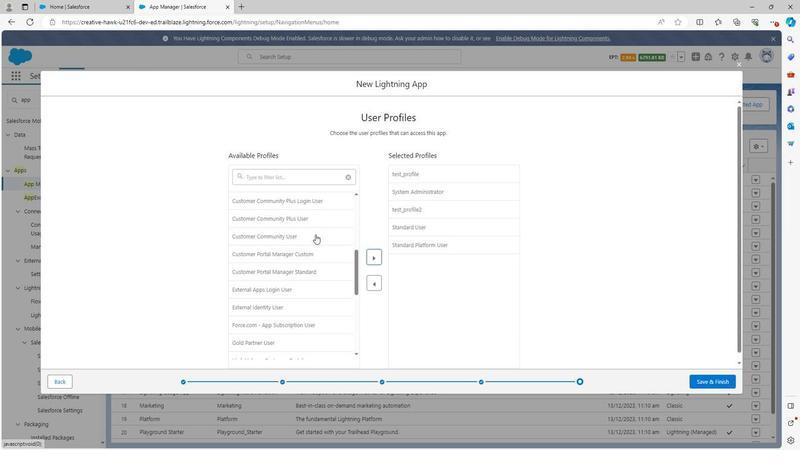 
Action: Mouse pressed left at (316, 235)
Screenshot: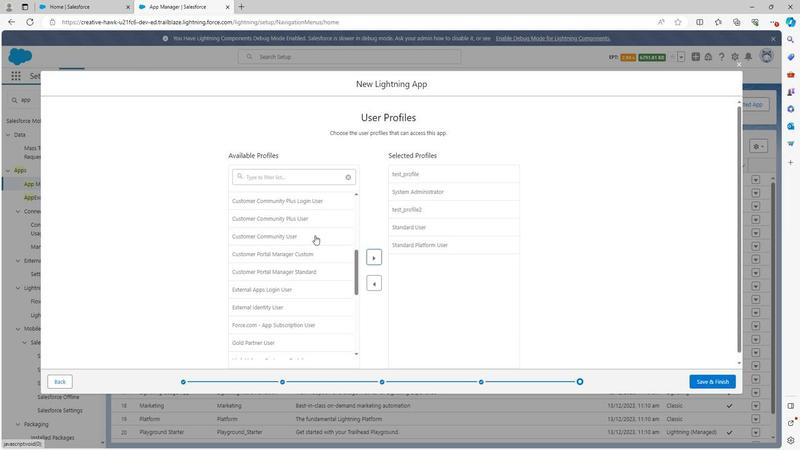 
Action: Mouse moved to (373, 255)
Screenshot: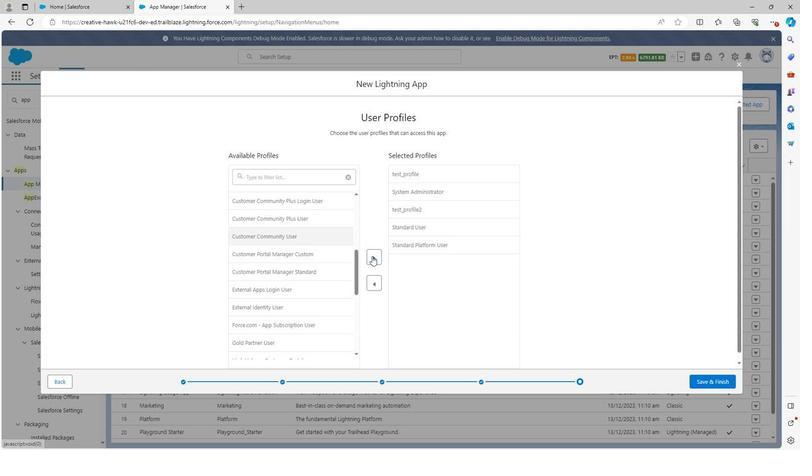 
Action: Mouse pressed left at (373, 255)
Screenshot: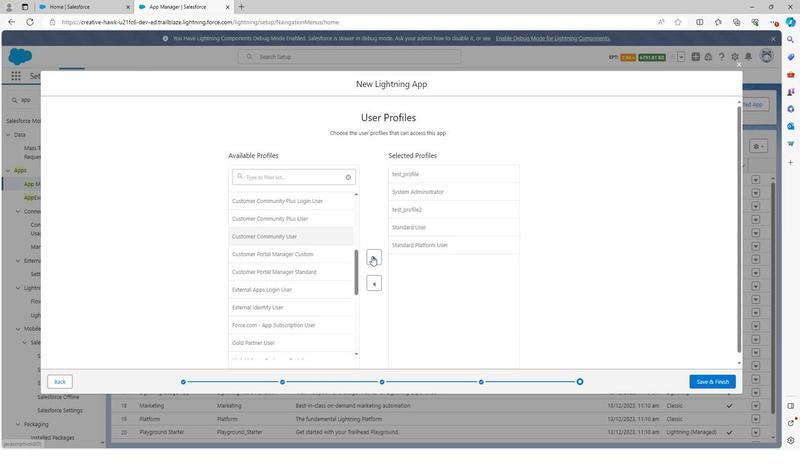 
Action: Mouse moved to (323, 266)
Screenshot: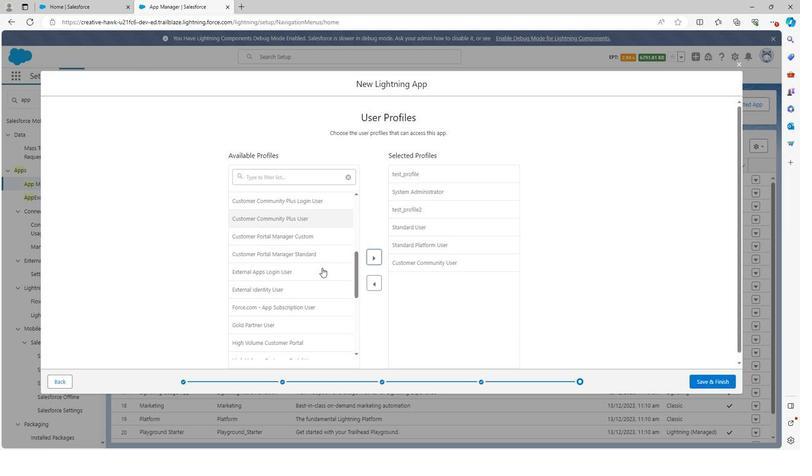 
Action: Mouse scrolled (323, 267) with delta (0, 0)
Screenshot: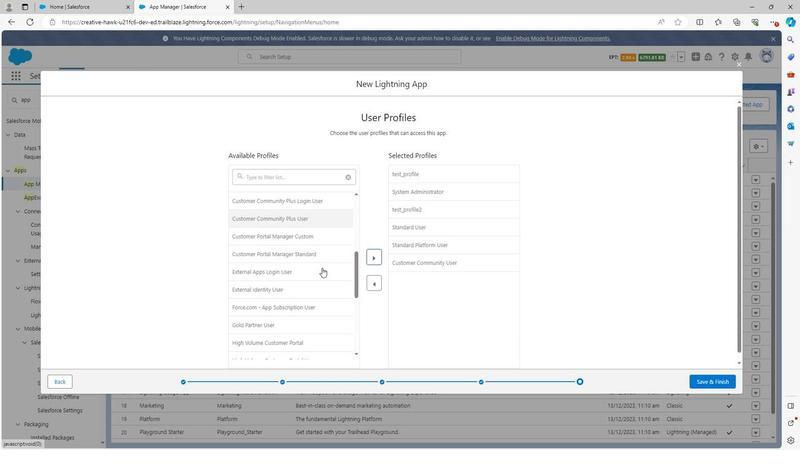 
Action: Mouse scrolled (323, 267) with delta (0, 0)
Screenshot: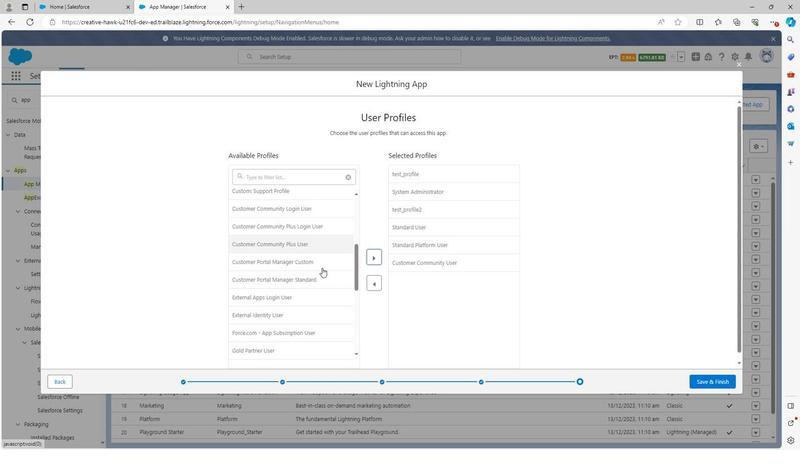 
Action: Mouse scrolled (323, 267) with delta (0, 0)
Screenshot: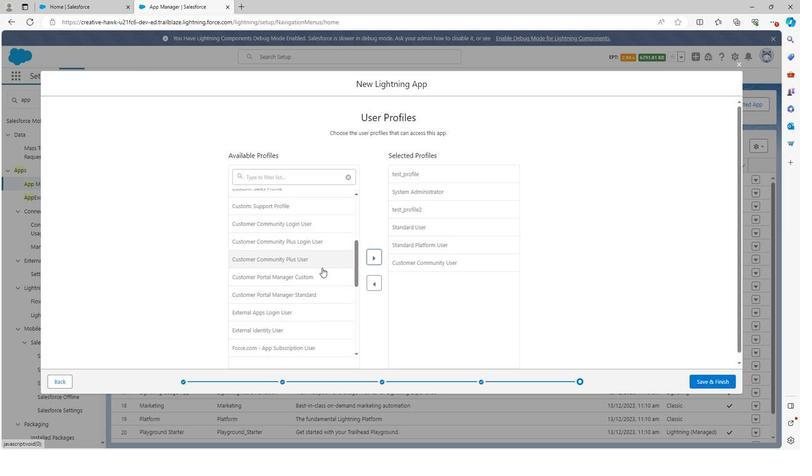 
Action: Mouse moved to (321, 248)
Screenshot: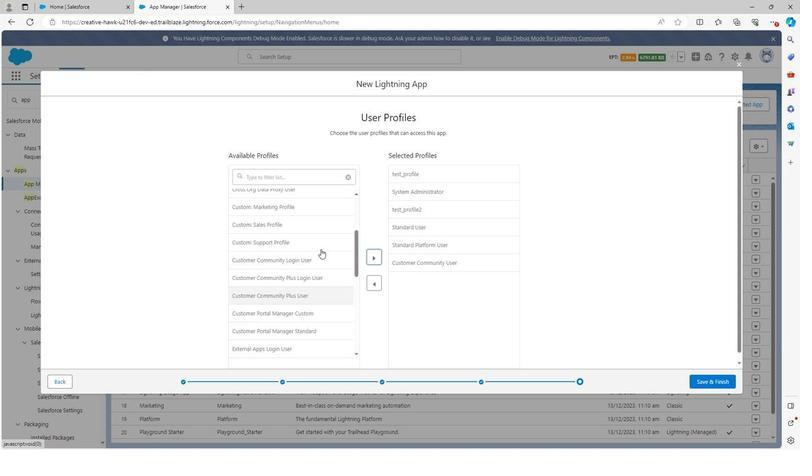 
Action: Mouse pressed left at (321, 248)
Screenshot: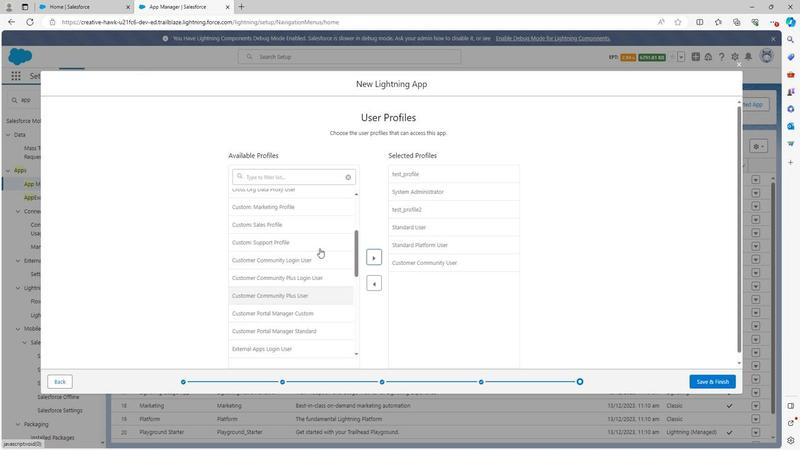 
Action: Mouse moved to (377, 253)
Screenshot: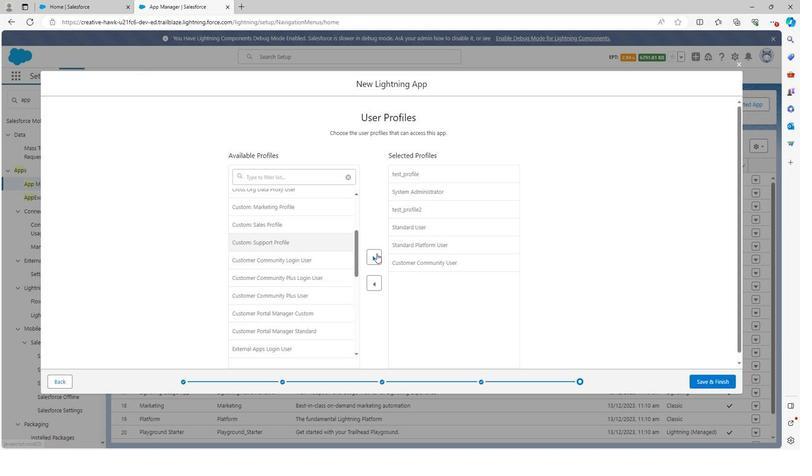 
Action: Mouse pressed left at (377, 253)
Screenshot: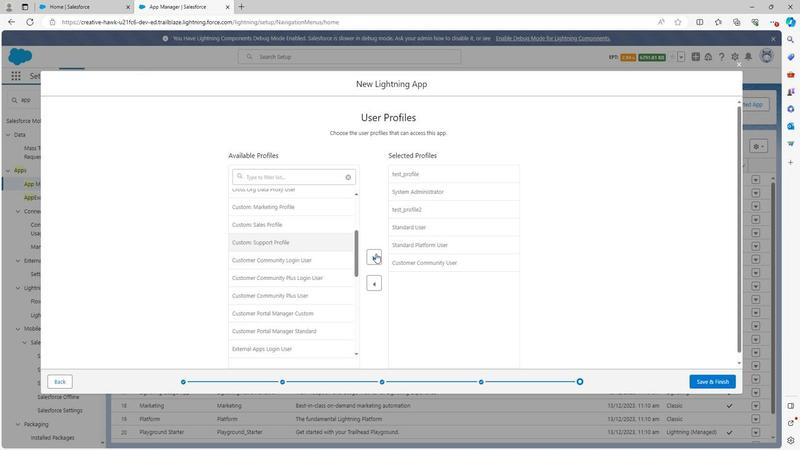
Action: Mouse moved to (294, 268)
Screenshot: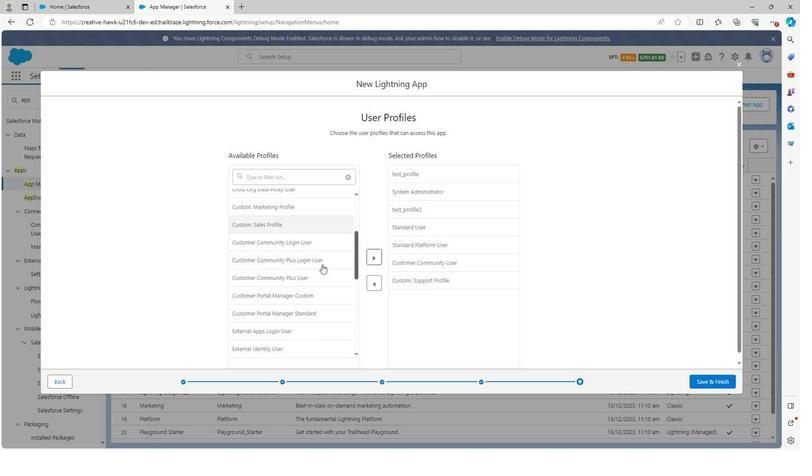 
Action: Mouse scrolled (294, 268) with delta (0, 0)
Screenshot: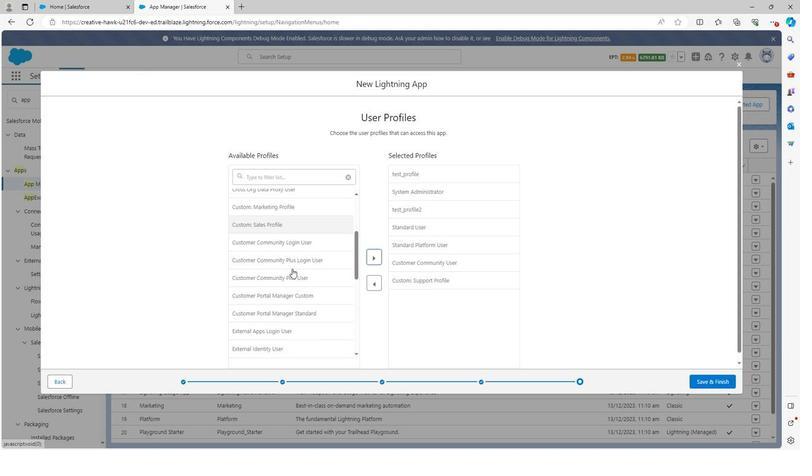 
Action: Mouse scrolled (294, 268) with delta (0, 0)
Screenshot: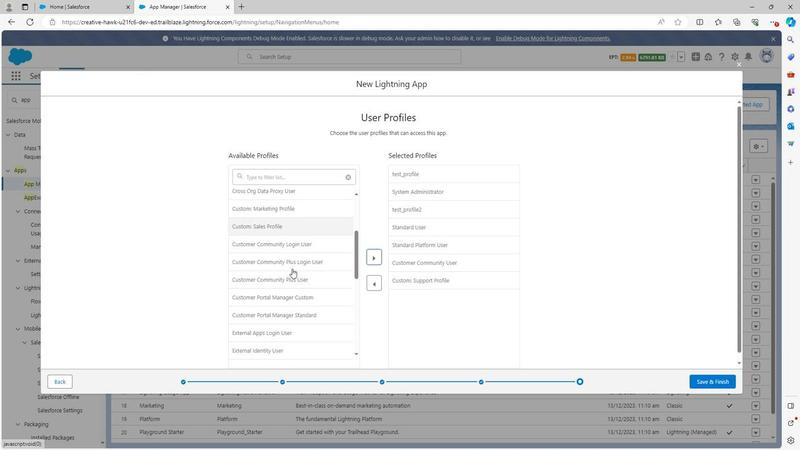 
Action: Mouse scrolled (294, 268) with delta (0, 0)
Screenshot: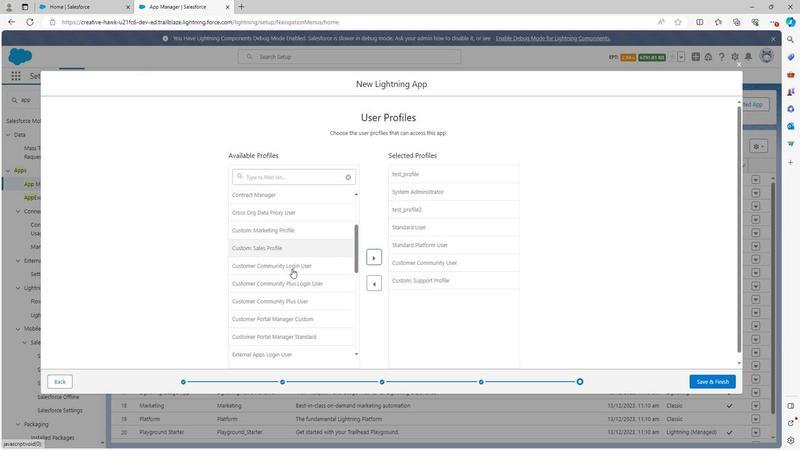
Action: Mouse scrolled (294, 268) with delta (0, 0)
Screenshot: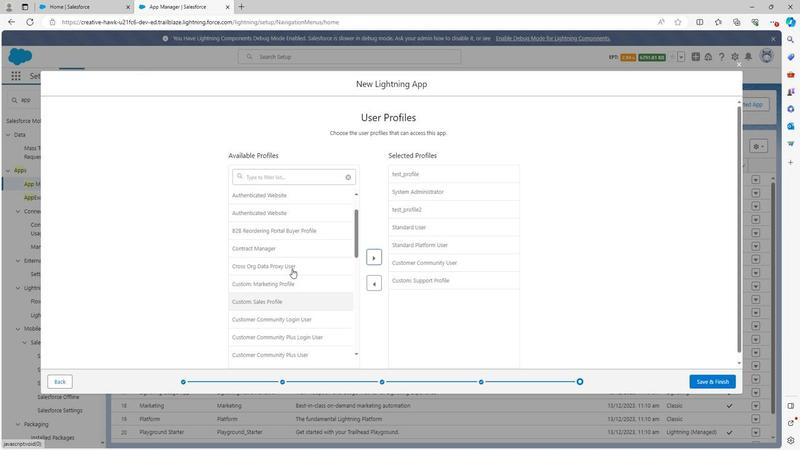 
Action: Mouse scrolled (294, 268) with delta (0, 0)
Screenshot: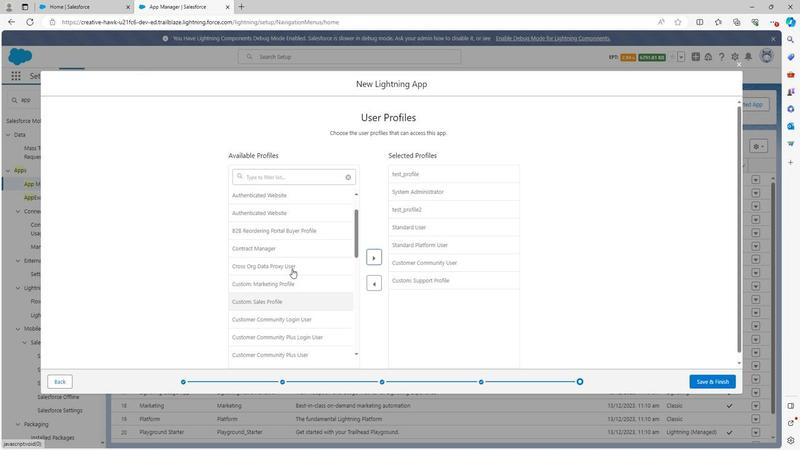 
Action: Mouse scrolled (294, 268) with delta (0, 0)
Screenshot: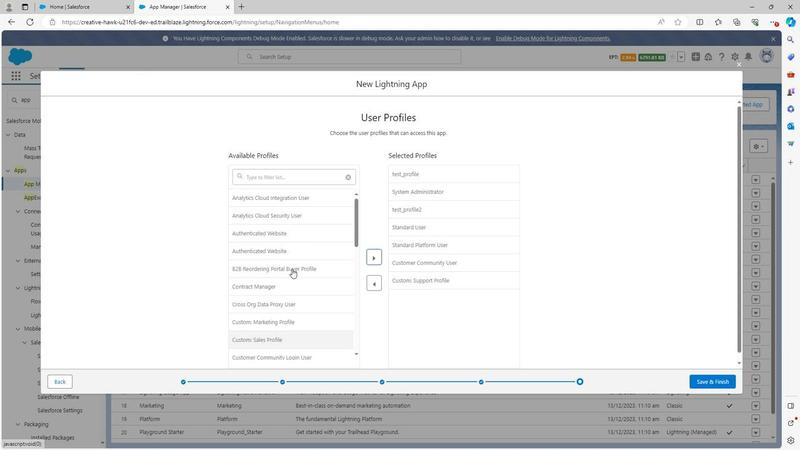 
Action: Mouse moved to (700, 382)
Screenshot: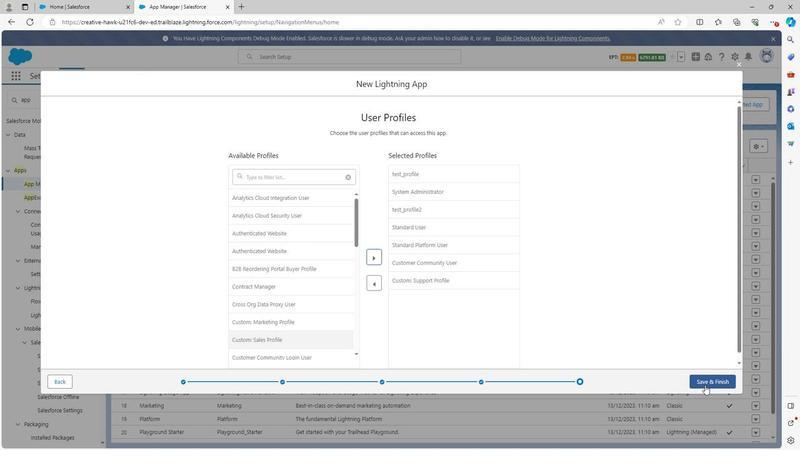 
Action: Mouse pressed left at (700, 382)
Screenshot: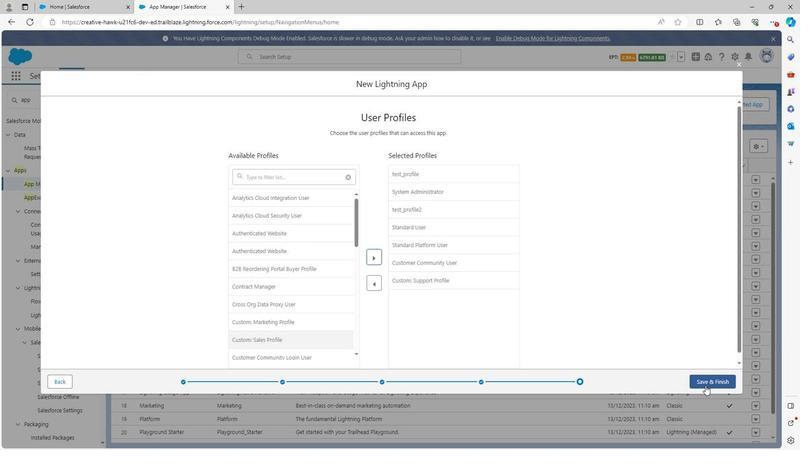 
Action: Mouse moved to (158, 233)
Screenshot: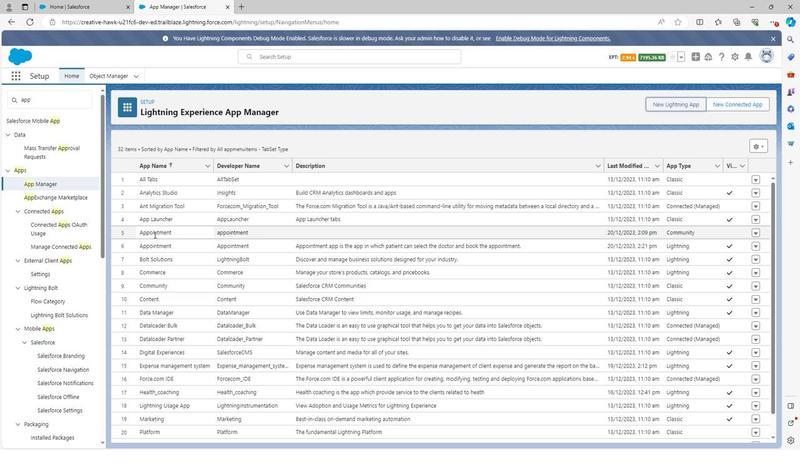 
